 Task: Compose an email with the signature Anthony Hernandez with the subject Networking opportunity and the message I look forward to hearing from you soon. from softage.1@softage.net to softage.5@softage.net and softage.6@softage.net with CC to softage.7@softage.net, select the message and change font size to small, align the email to left Send the email
Action: Mouse moved to (446, 565)
Screenshot: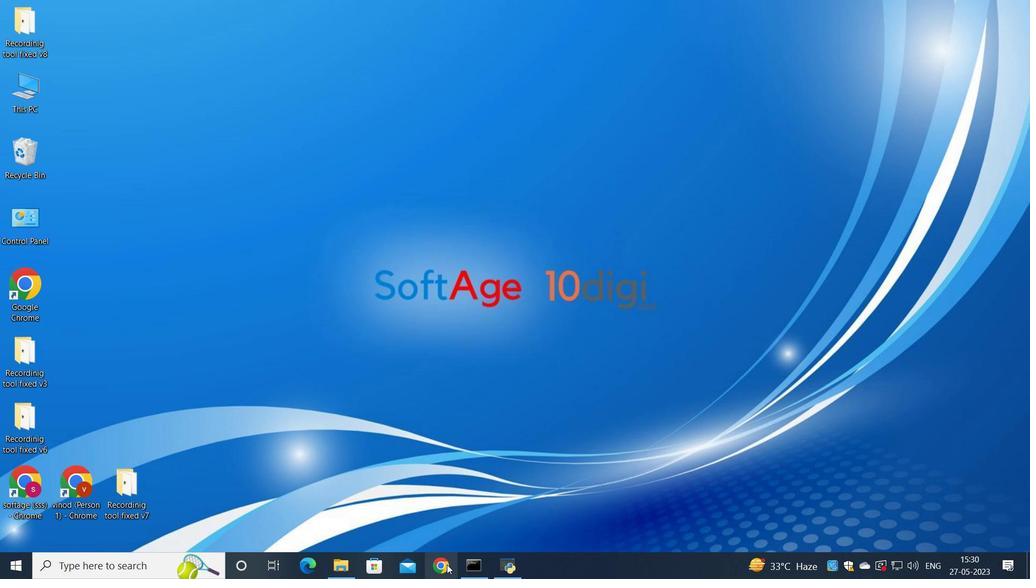
Action: Mouse pressed left at (446, 565)
Screenshot: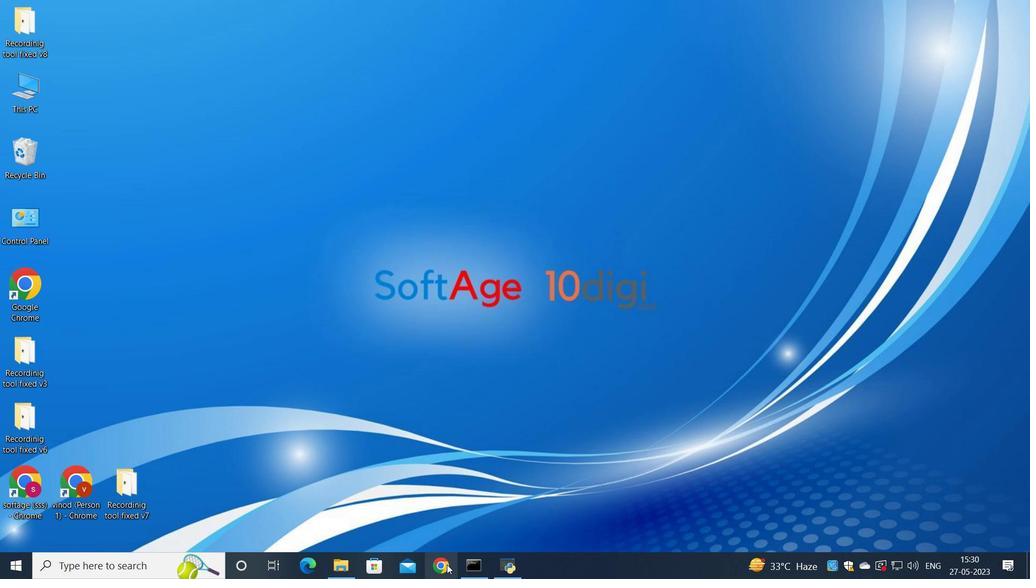
Action: Mouse moved to (469, 341)
Screenshot: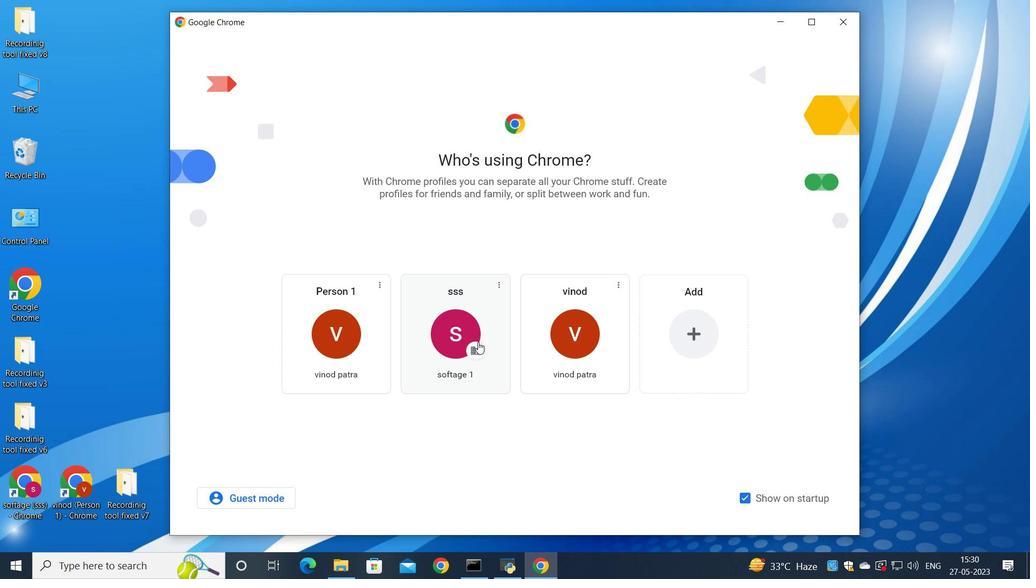 
Action: Mouse pressed middle at (469, 341)
Screenshot: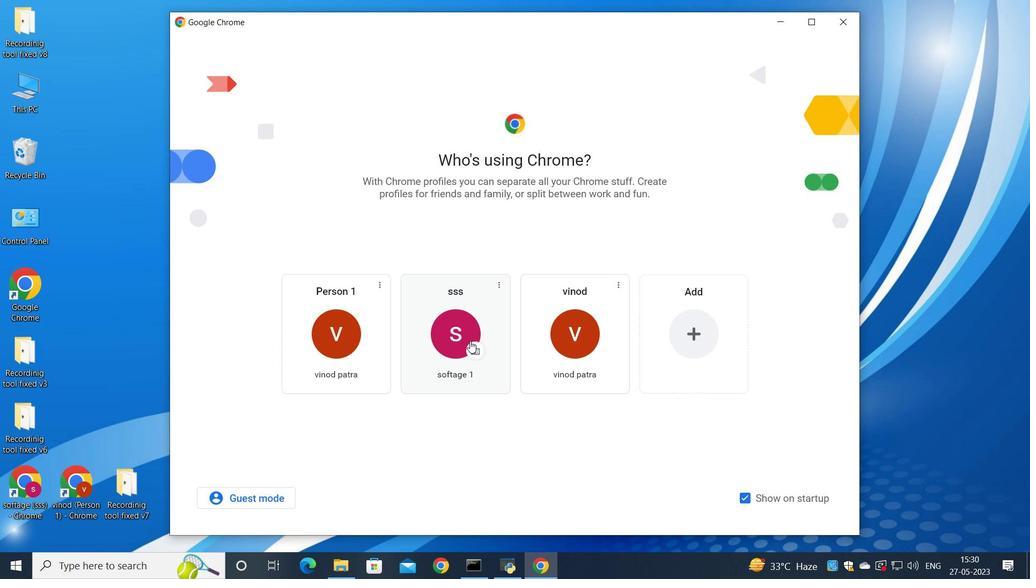 
Action: Mouse pressed left at (469, 341)
Screenshot: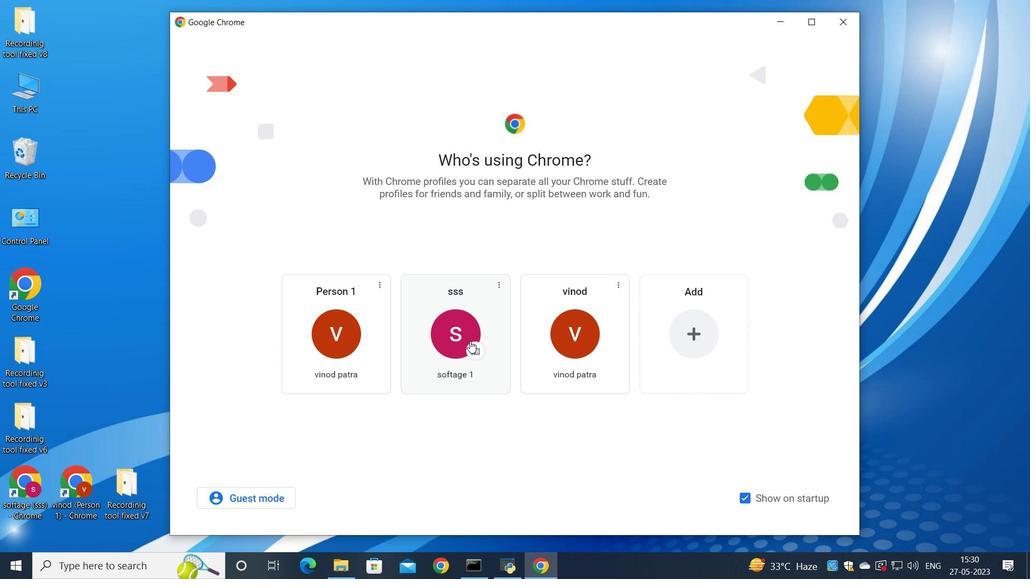 
Action: Mouse moved to (899, 62)
Screenshot: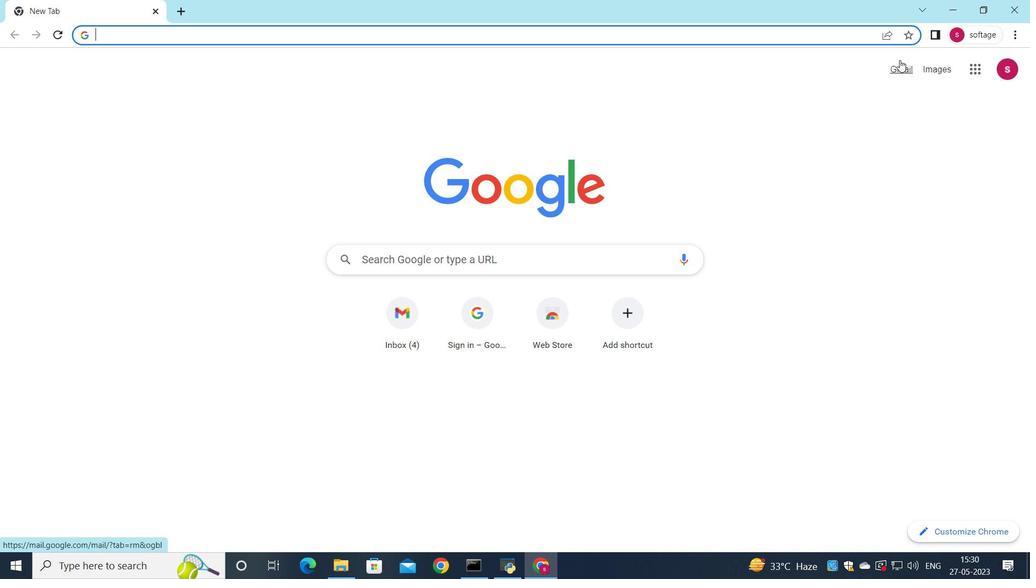 
Action: Mouse pressed left at (899, 62)
Screenshot: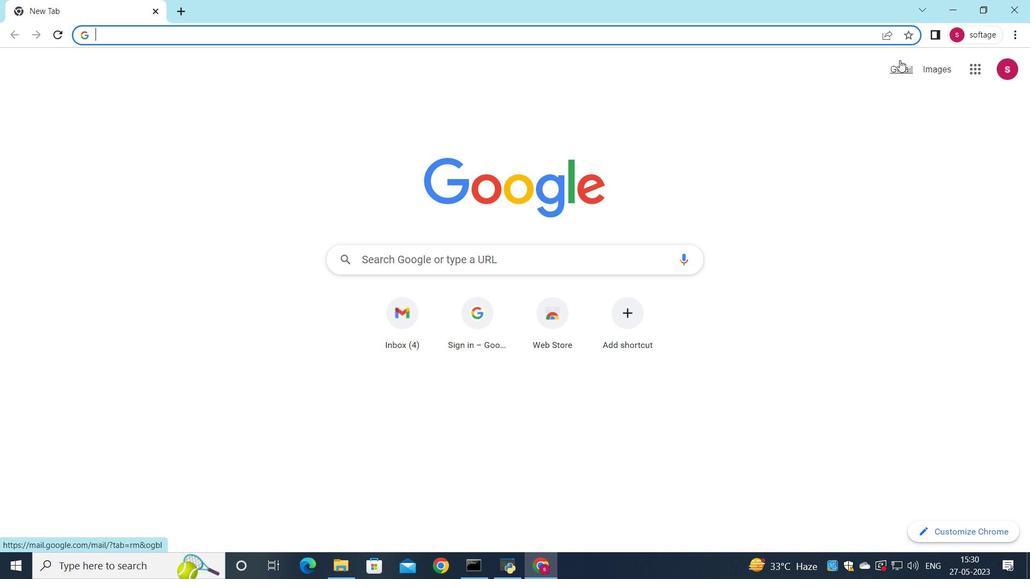 
Action: Mouse moved to (877, 92)
Screenshot: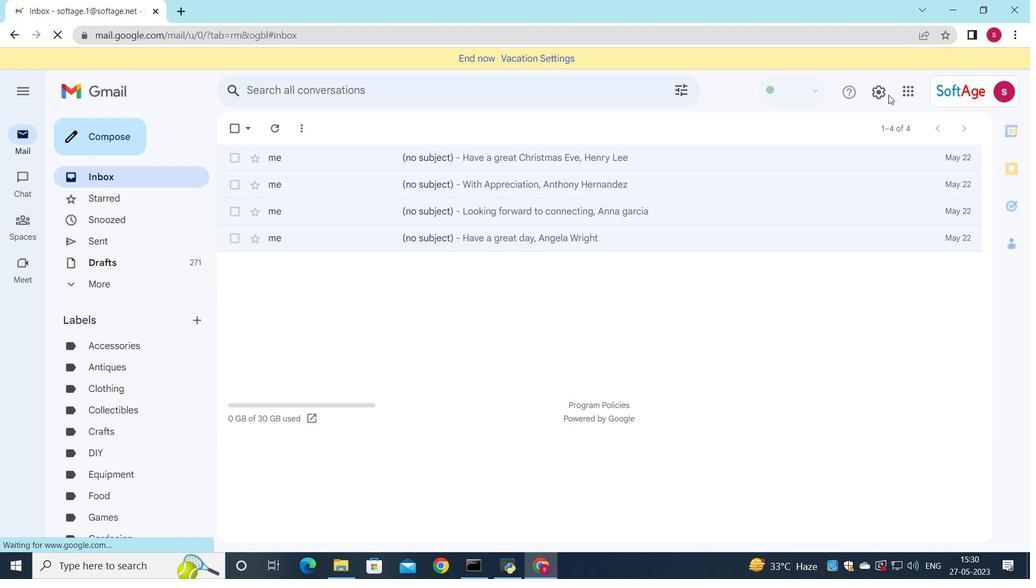 
Action: Mouse pressed left at (877, 92)
Screenshot: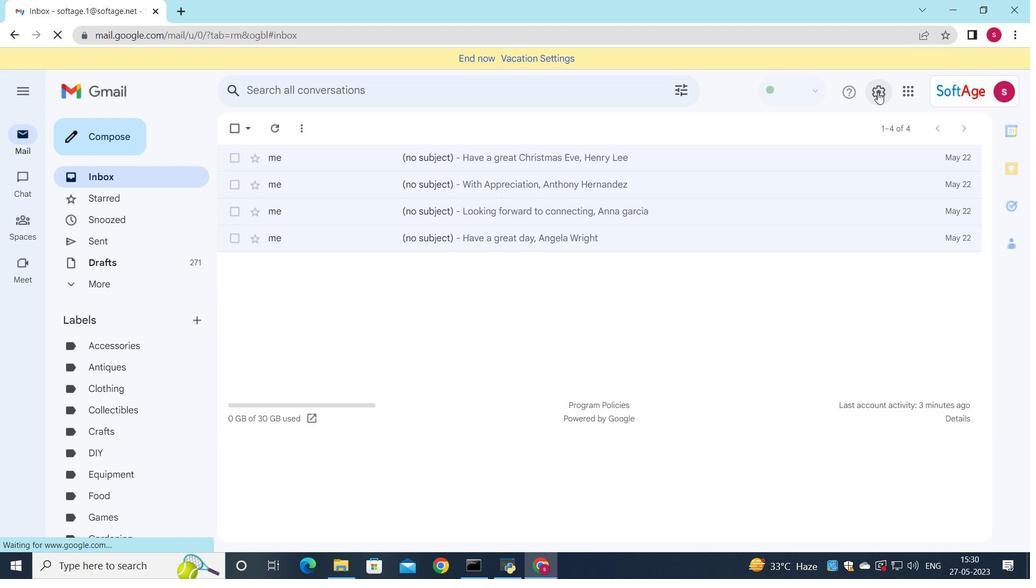 
Action: Mouse moved to (898, 158)
Screenshot: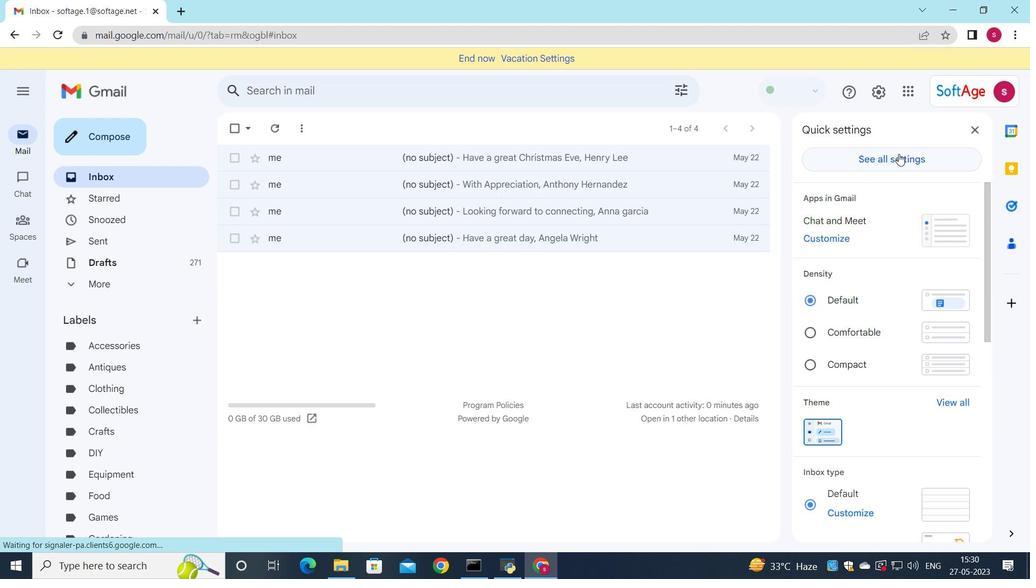 
Action: Mouse pressed left at (898, 158)
Screenshot: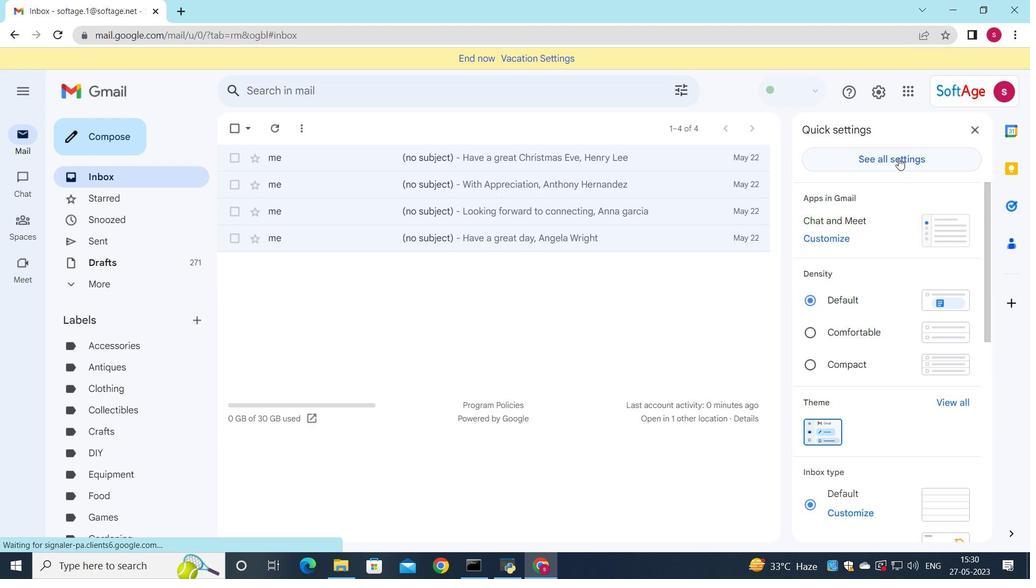 
Action: Mouse moved to (882, 91)
Screenshot: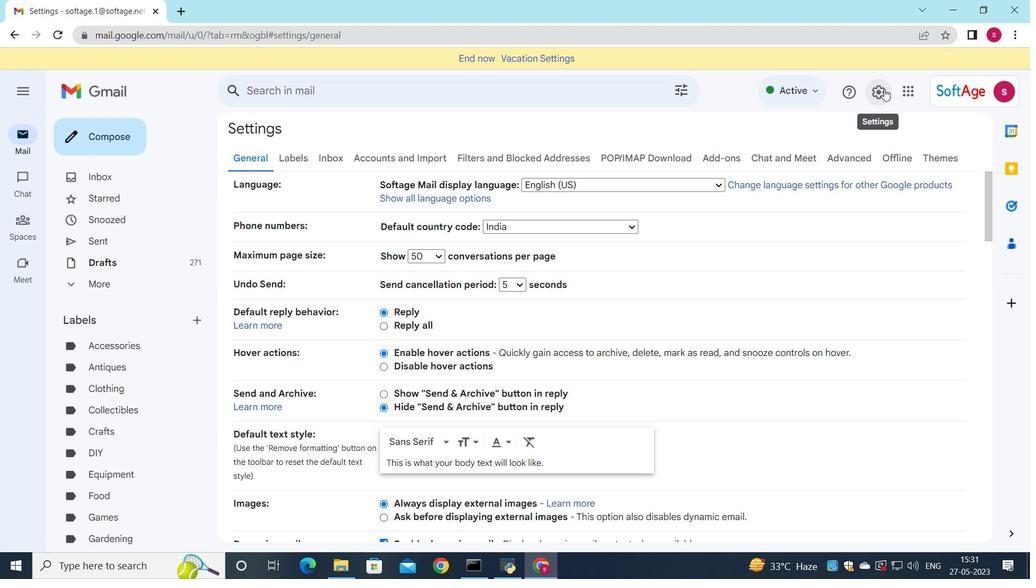 
Action: Mouse pressed left at (882, 91)
Screenshot: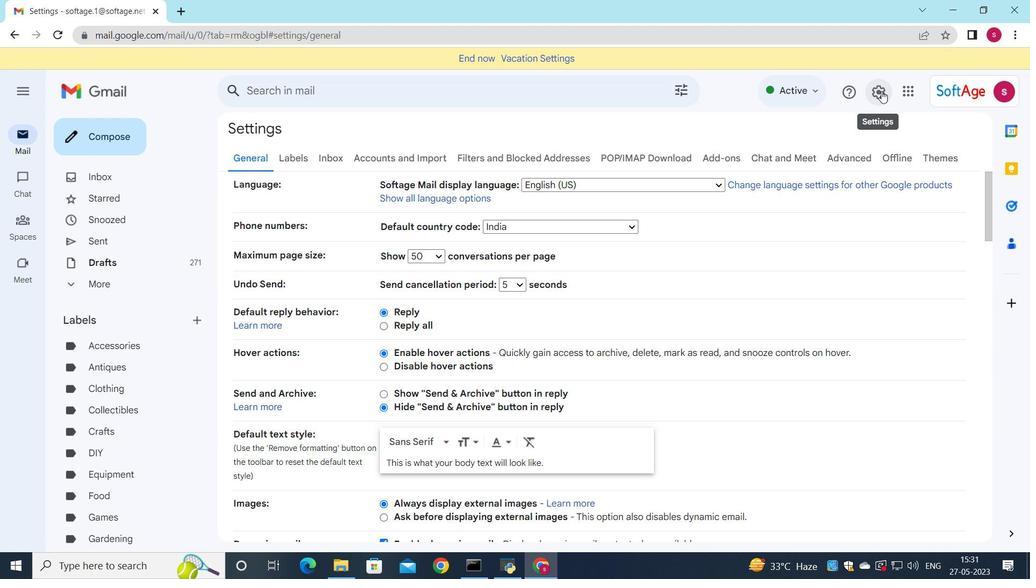 
Action: Mouse moved to (721, 204)
Screenshot: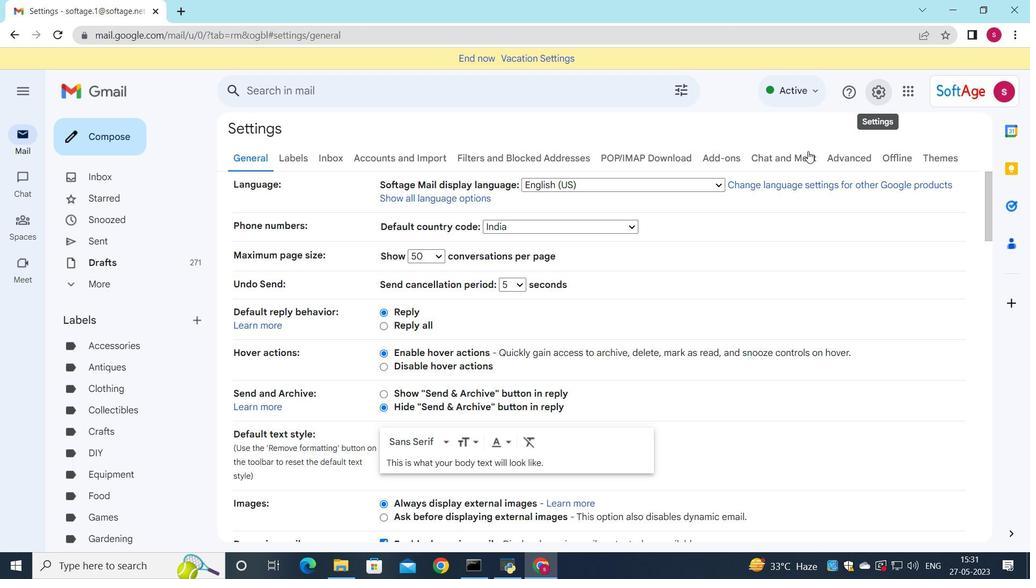 
Action: Mouse scrolled (721, 203) with delta (0, 0)
Screenshot: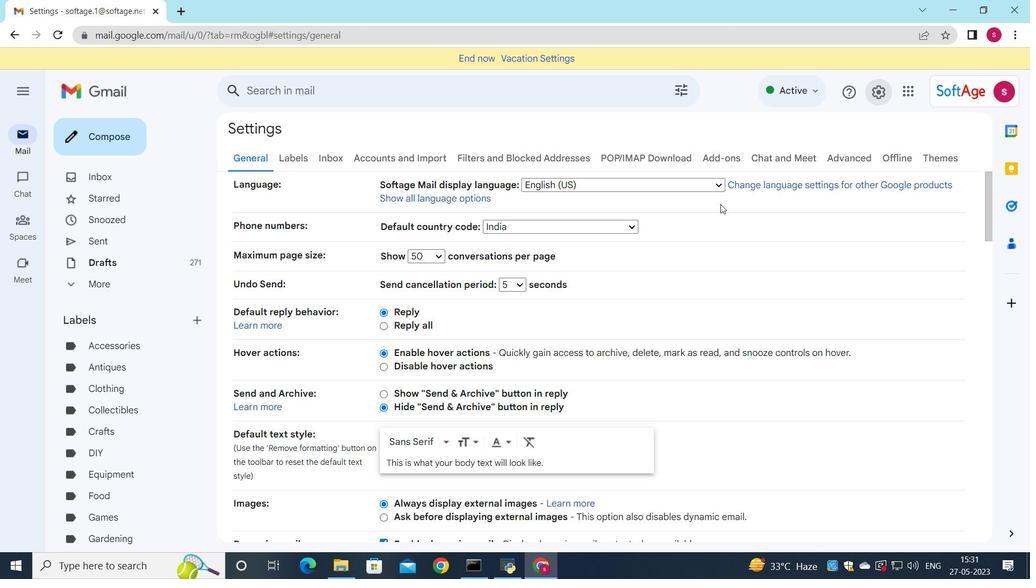 
Action: Mouse scrolled (721, 203) with delta (0, 0)
Screenshot: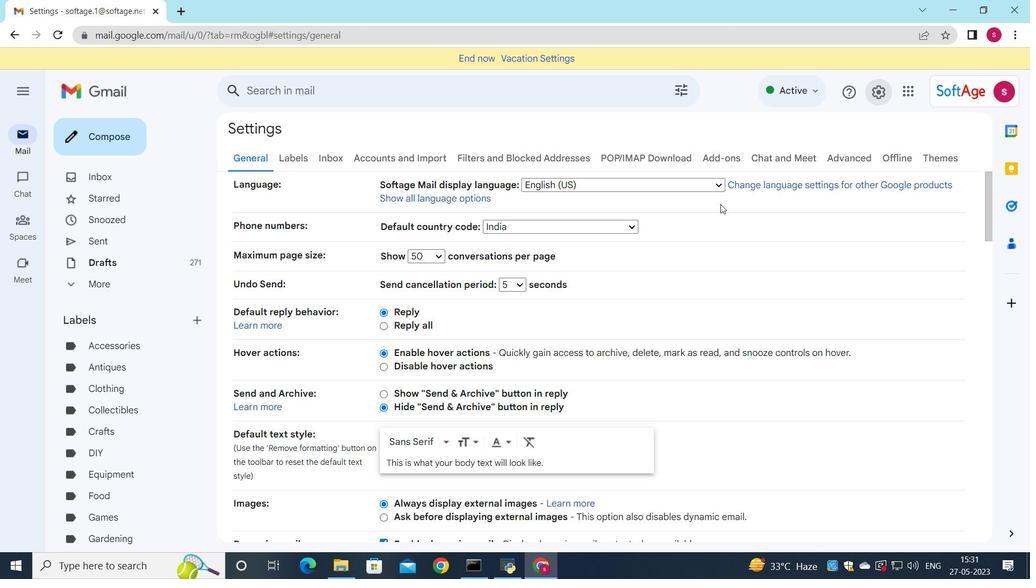 
Action: Mouse scrolled (721, 203) with delta (0, 0)
Screenshot: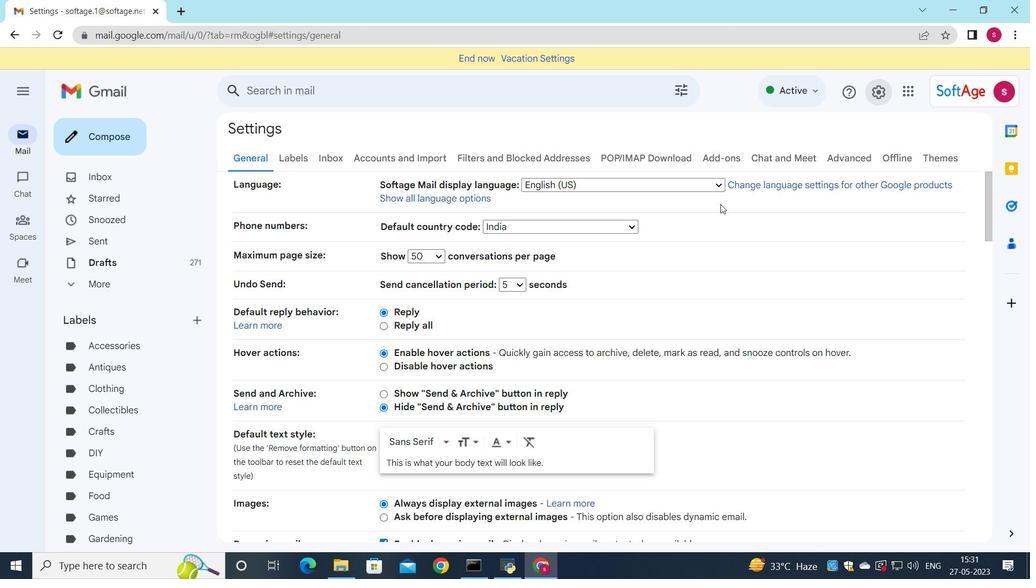 
Action: Mouse scrolled (721, 203) with delta (0, 0)
Screenshot: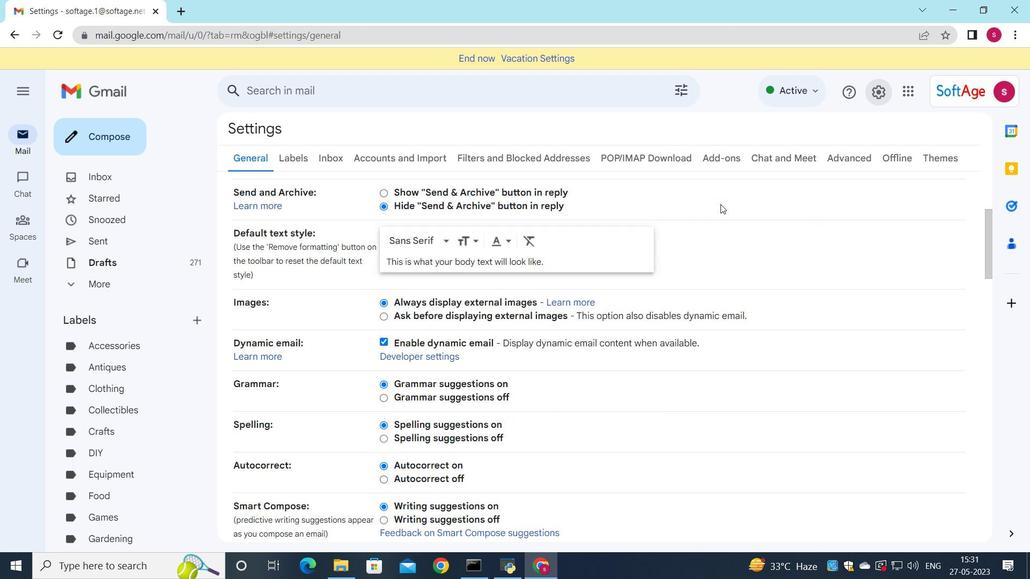 
Action: Mouse scrolled (721, 203) with delta (0, 0)
Screenshot: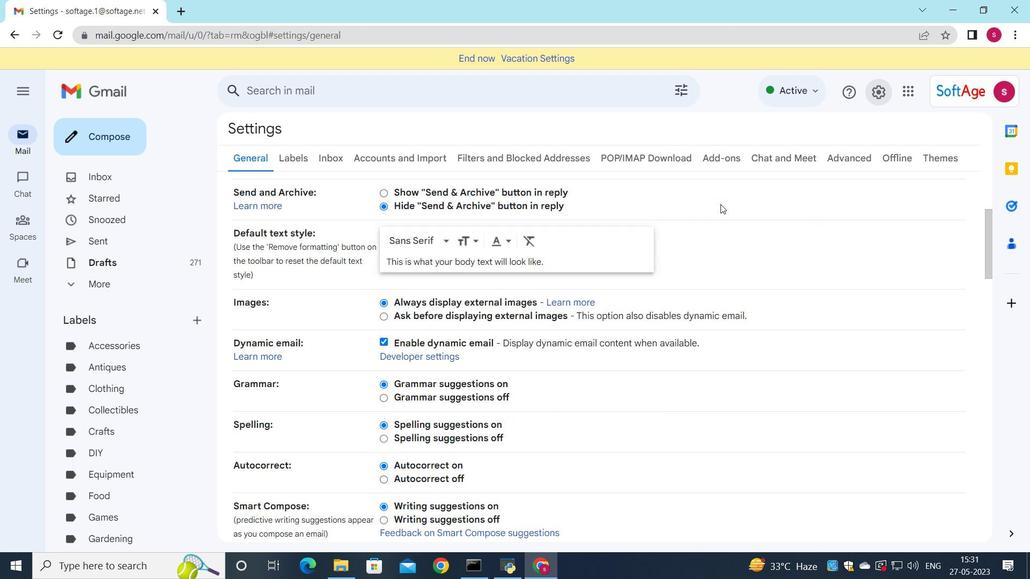 
Action: Mouse scrolled (721, 203) with delta (0, 0)
Screenshot: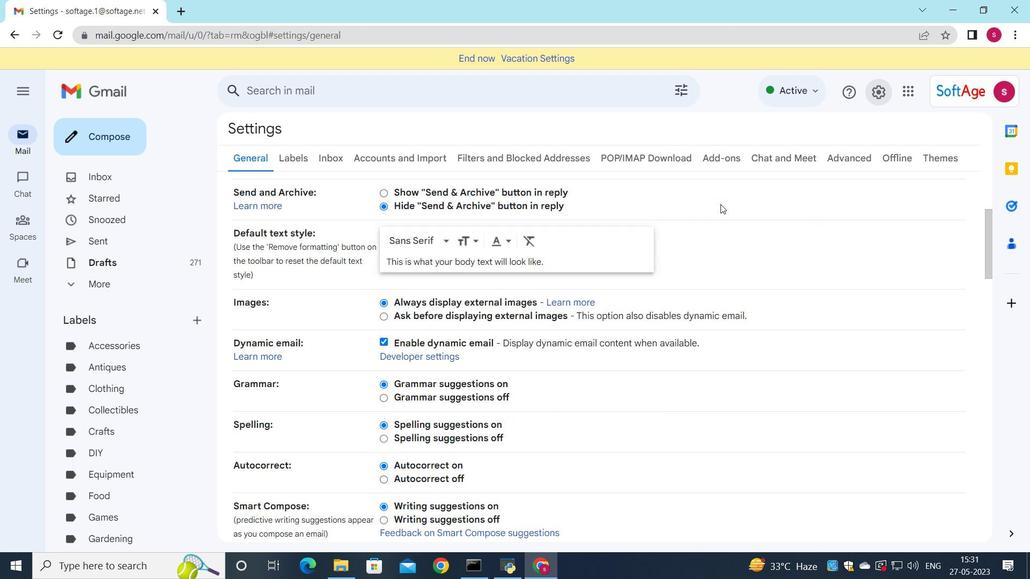 
Action: Mouse scrolled (721, 203) with delta (0, 0)
Screenshot: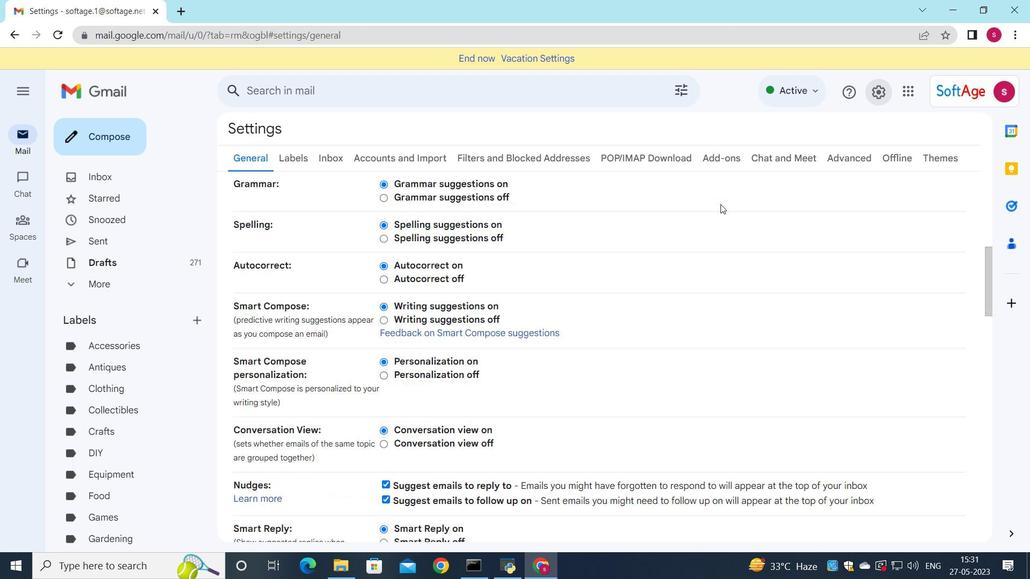 
Action: Mouse scrolled (721, 203) with delta (0, 0)
Screenshot: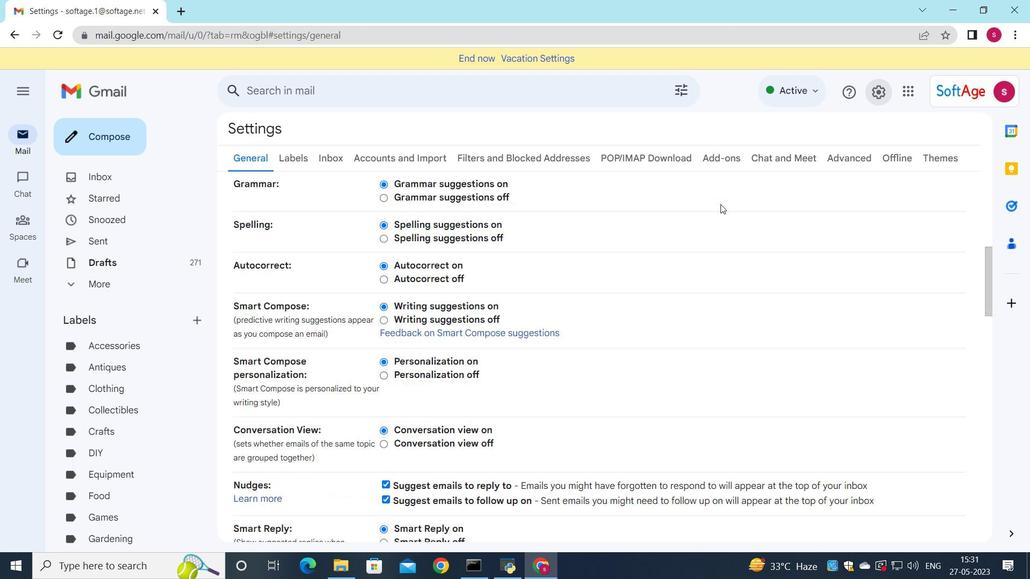 
Action: Mouse scrolled (721, 203) with delta (0, 0)
Screenshot: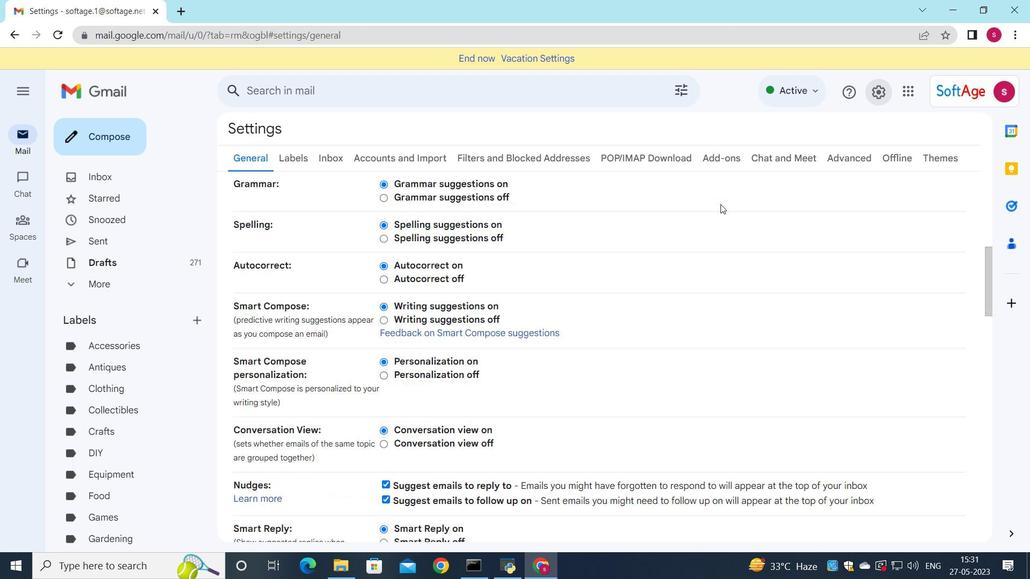 
Action: Mouse scrolled (721, 203) with delta (0, 0)
Screenshot: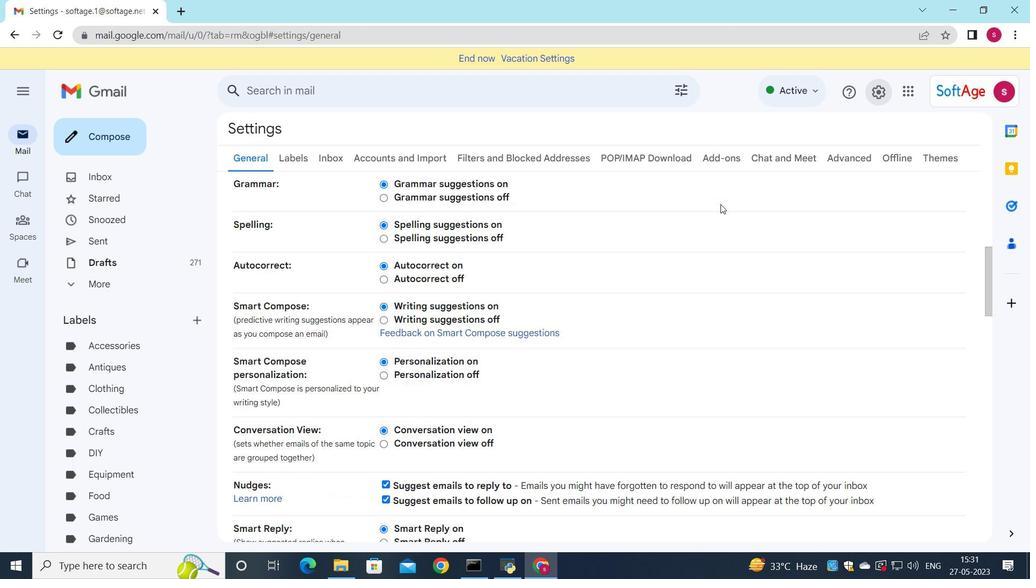 
Action: Mouse scrolled (721, 203) with delta (0, 0)
Screenshot: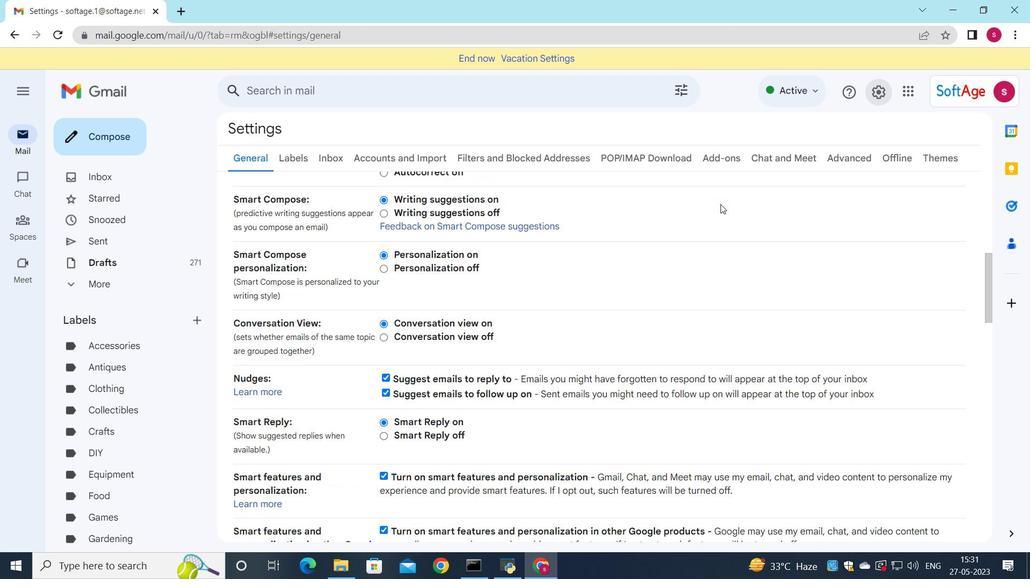 
Action: Mouse scrolled (721, 203) with delta (0, 0)
Screenshot: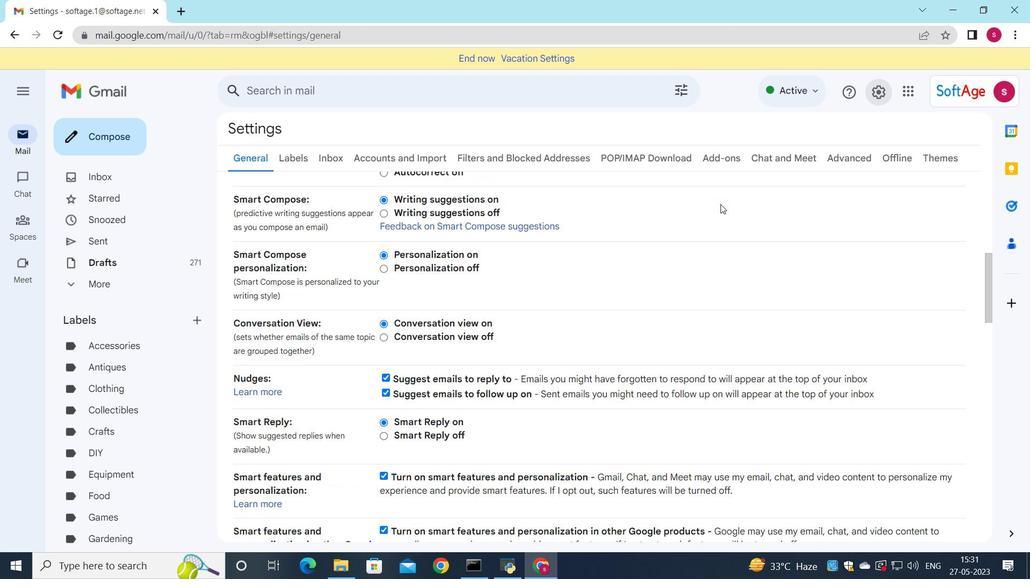 
Action: Mouse scrolled (721, 203) with delta (0, 0)
Screenshot: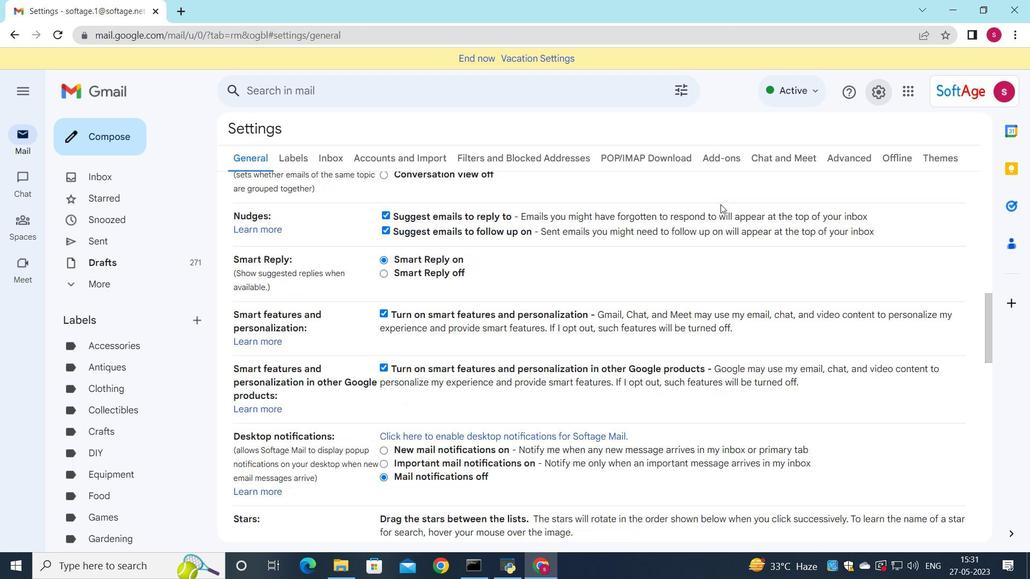 
Action: Mouse scrolled (721, 203) with delta (0, 0)
Screenshot: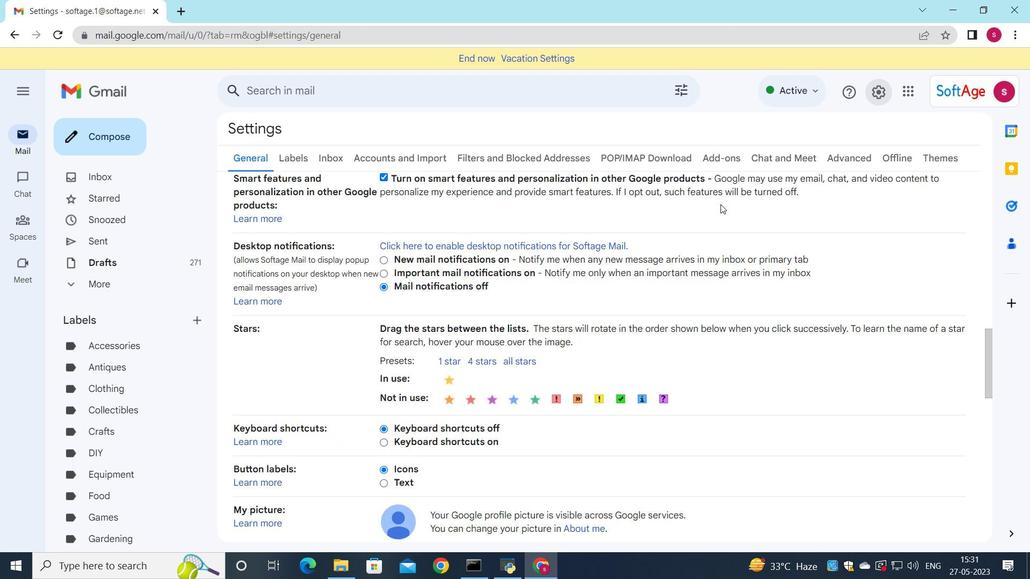 
Action: Mouse scrolled (721, 203) with delta (0, 0)
Screenshot: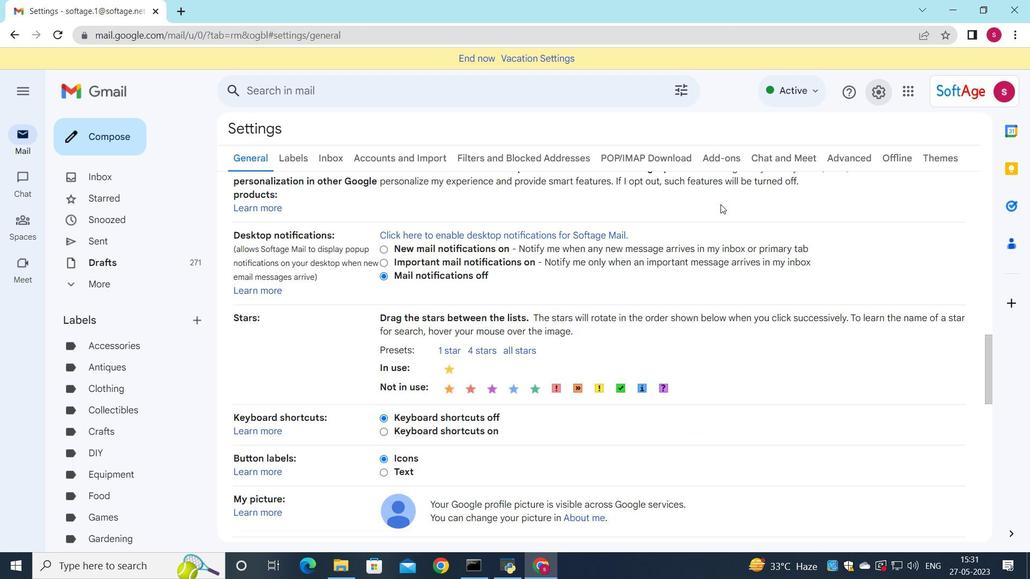 
Action: Mouse scrolled (721, 203) with delta (0, 0)
Screenshot: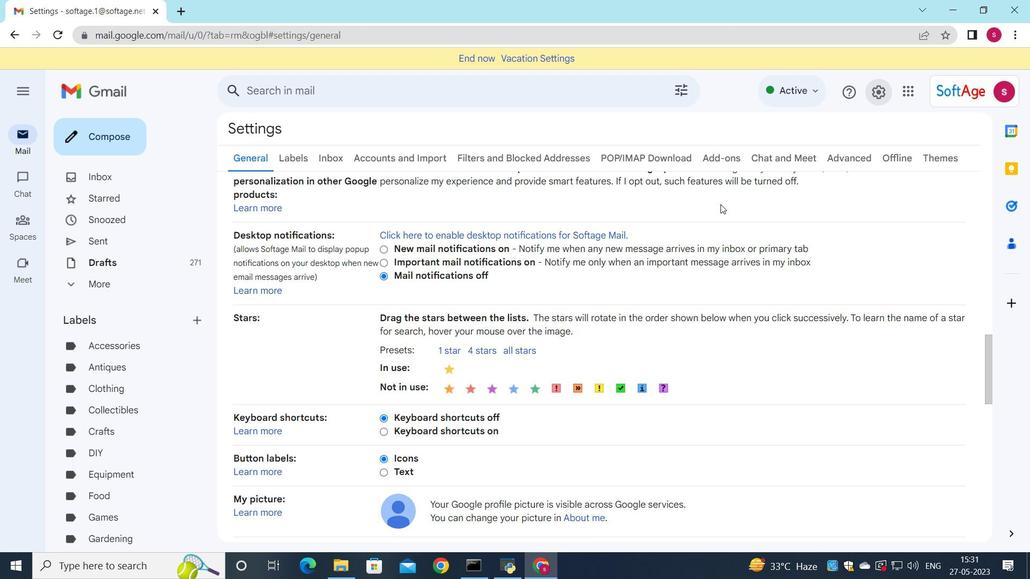 
Action: Mouse scrolled (721, 203) with delta (0, 0)
Screenshot: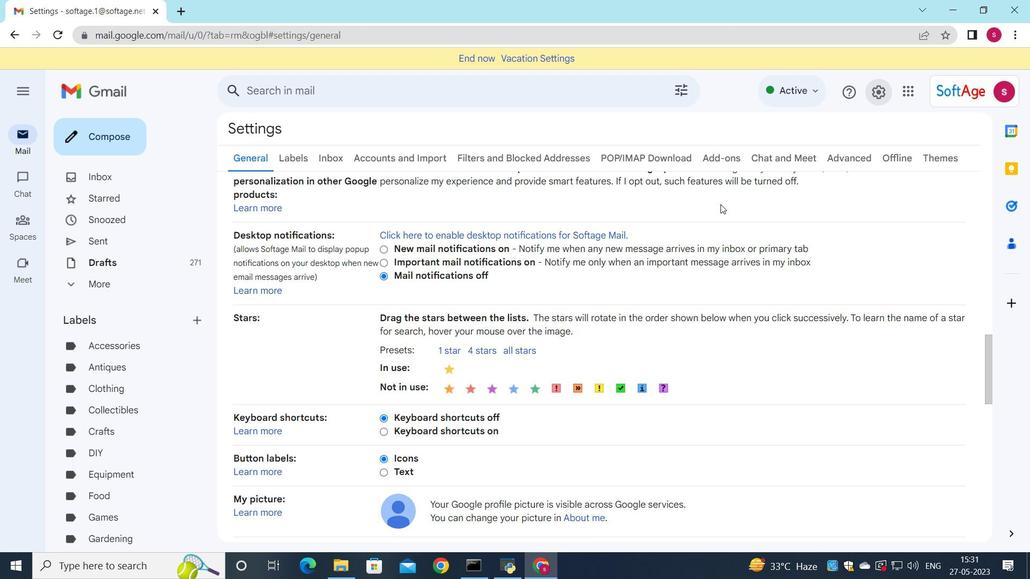 
Action: Mouse scrolled (721, 203) with delta (0, 0)
Screenshot: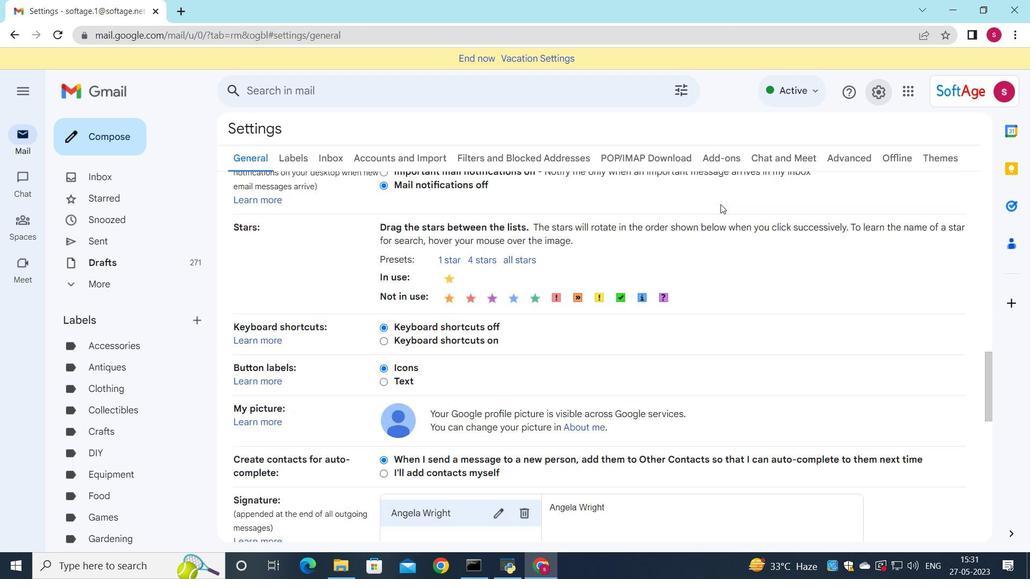 
Action: Mouse scrolled (721, 203) with delta (0, 0)
Screenshot: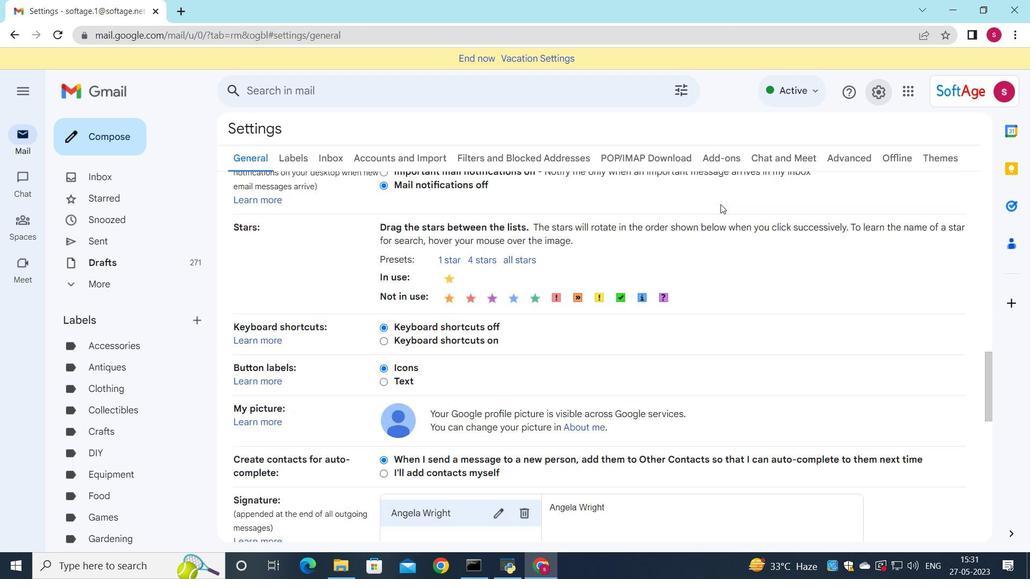 
Action: Mouse scrolled (721, 203) with delta (0, 0)
Screenshot: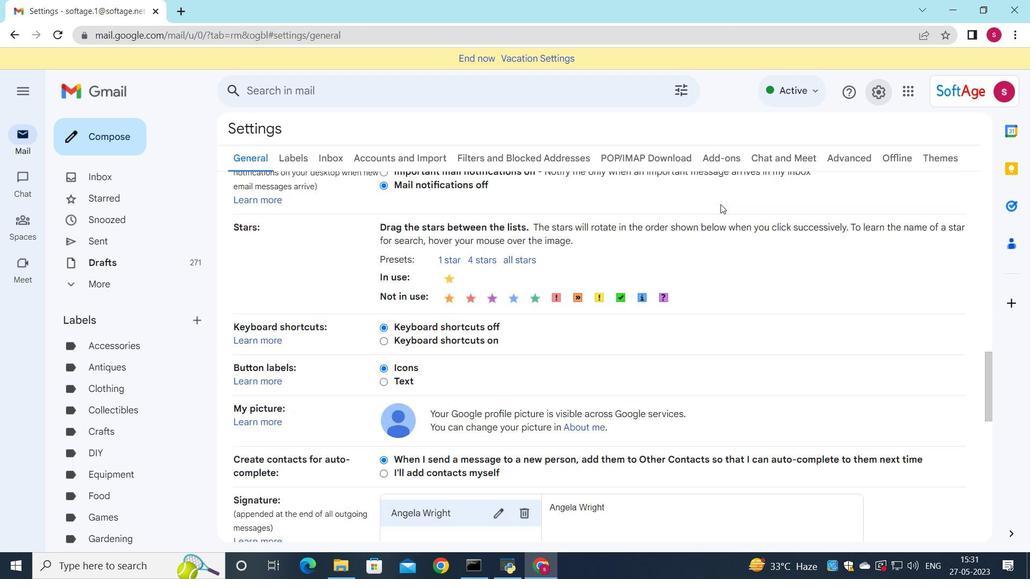 
Action: Mouse scrolled (721, 204) with delta (0, 0)
Screenshot: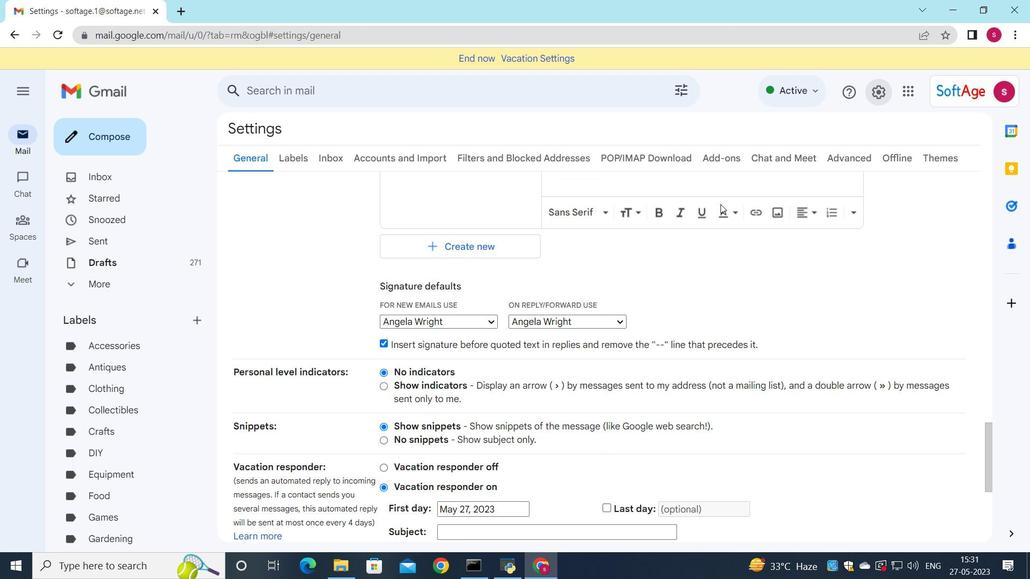 
Action: Mouse moved to (517, 203)
Screenshot: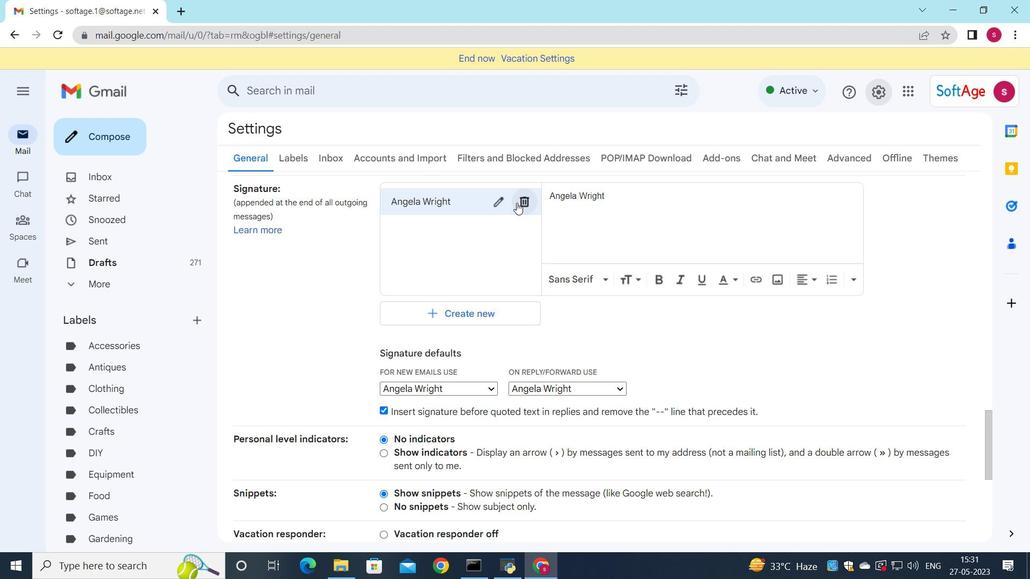 
Action: Mouse pressed left at (517, 203)
Screenshot: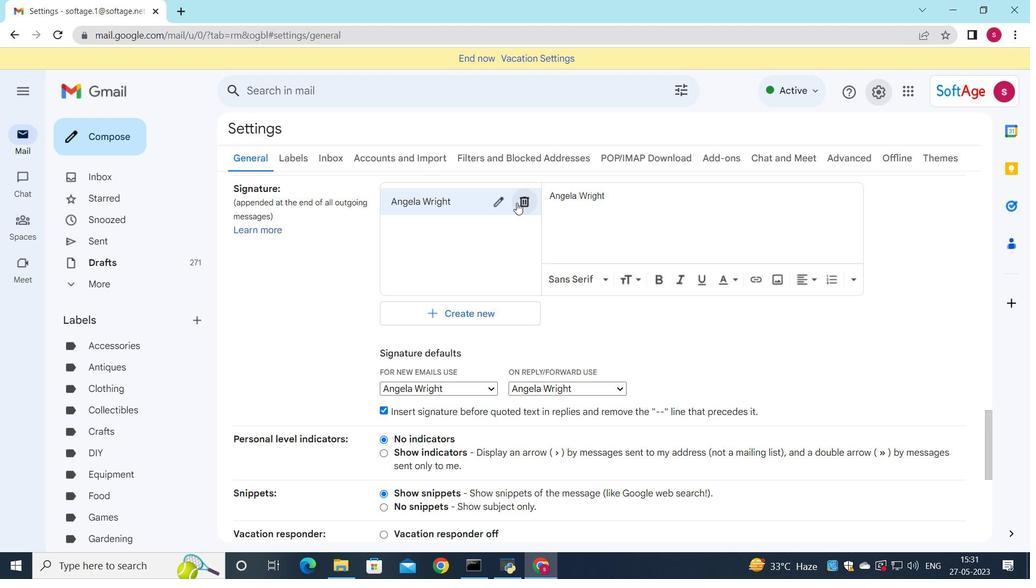 
Action: Mouse moved to (642, 325)
Screenshot: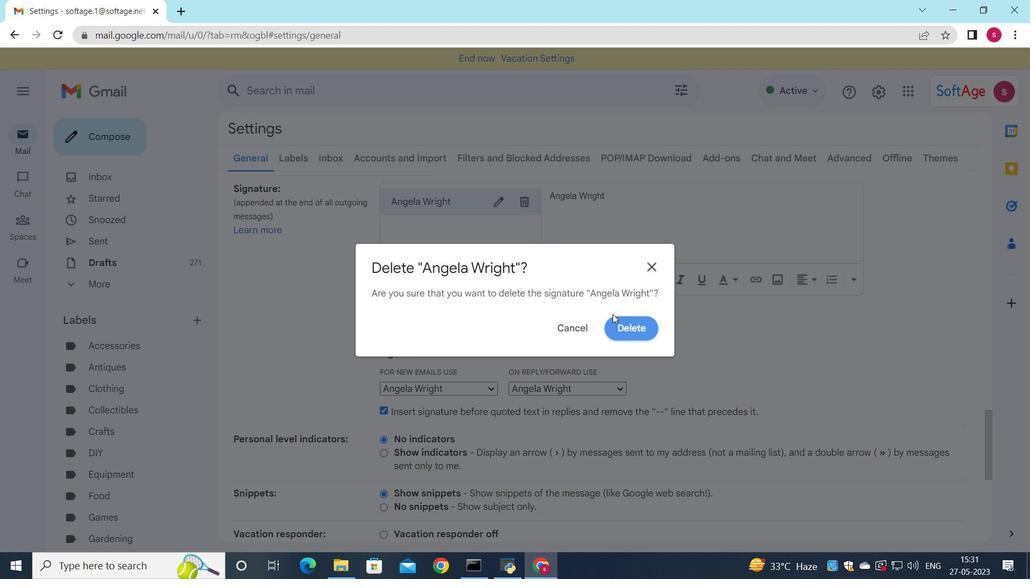 
Action: Mouse pressed left at (642, 325)
Screenshot: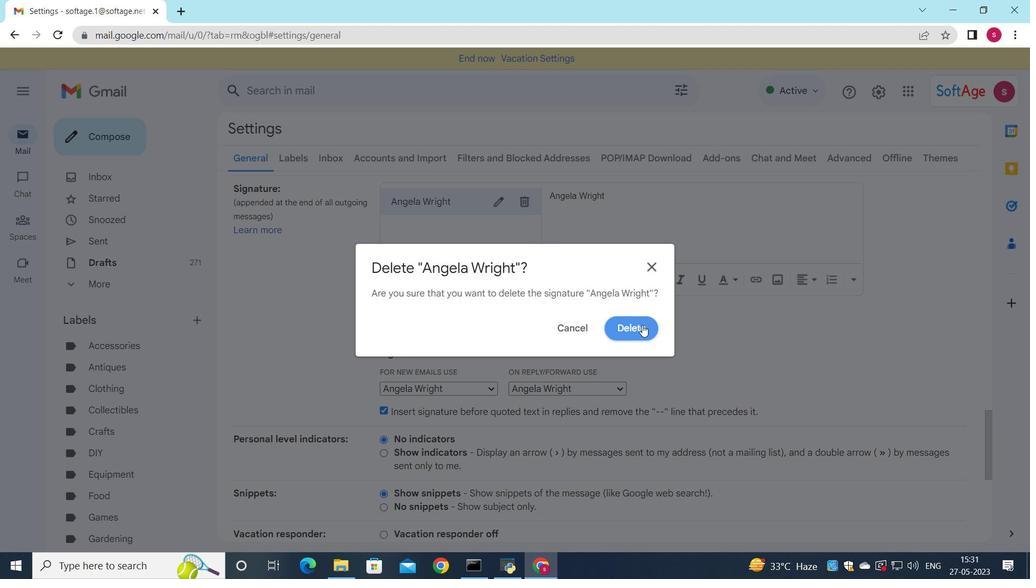 
Action: Mouse moved to (444, 213)
Screenshot: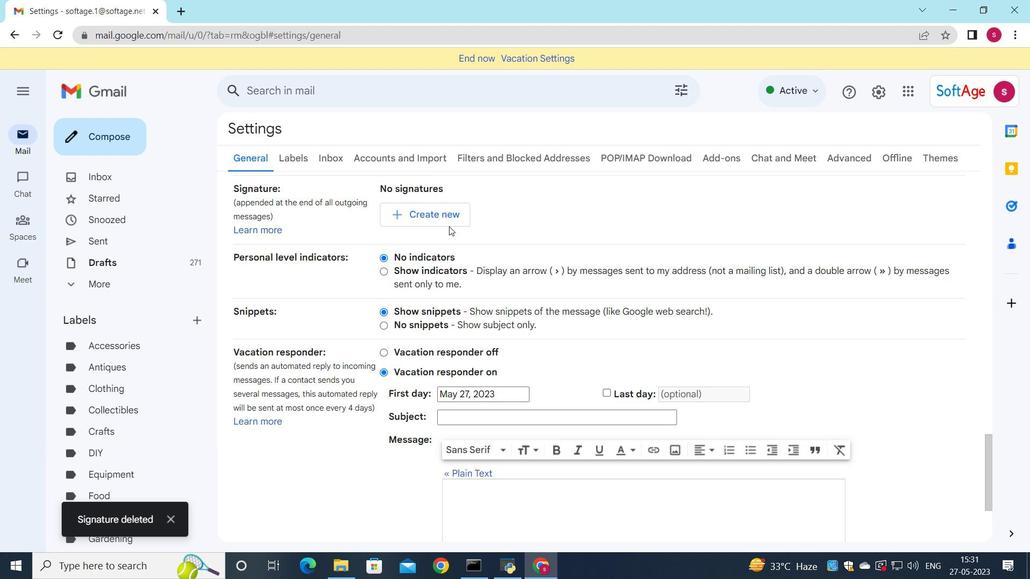 
Action: Mouse pressed left at (444, 213)
Screenshot: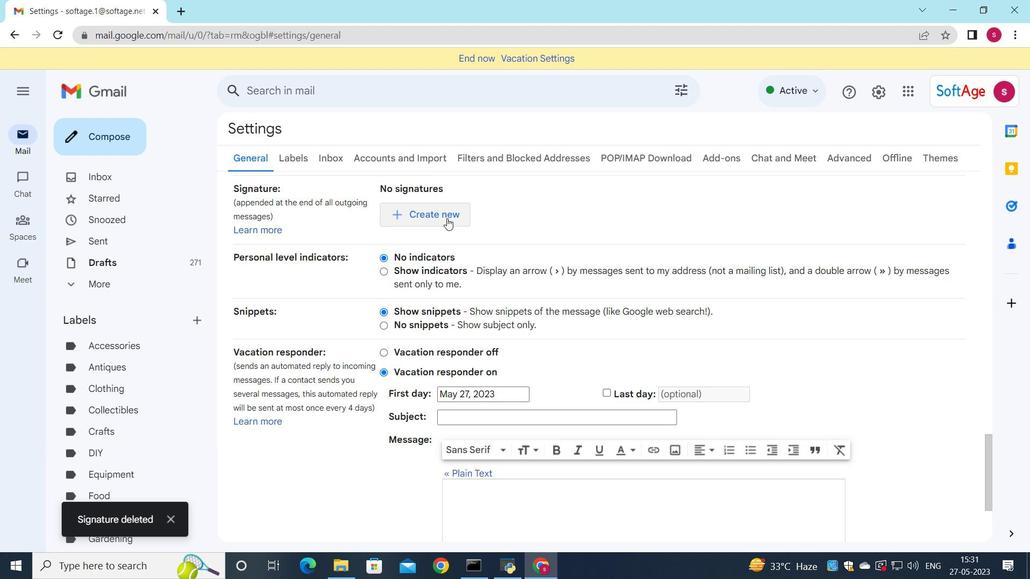 
Action: Mouse moved to (943, 320)
Screenshot: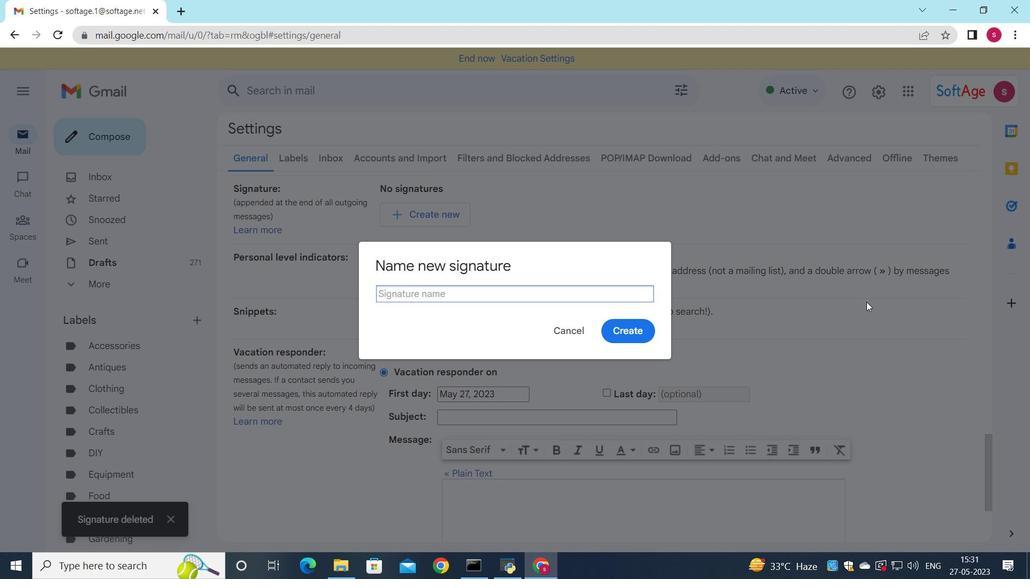 
Action: Key pressed <Key.shift>Anthony<Key.space><Key.shift>Hernandez
Screenshot: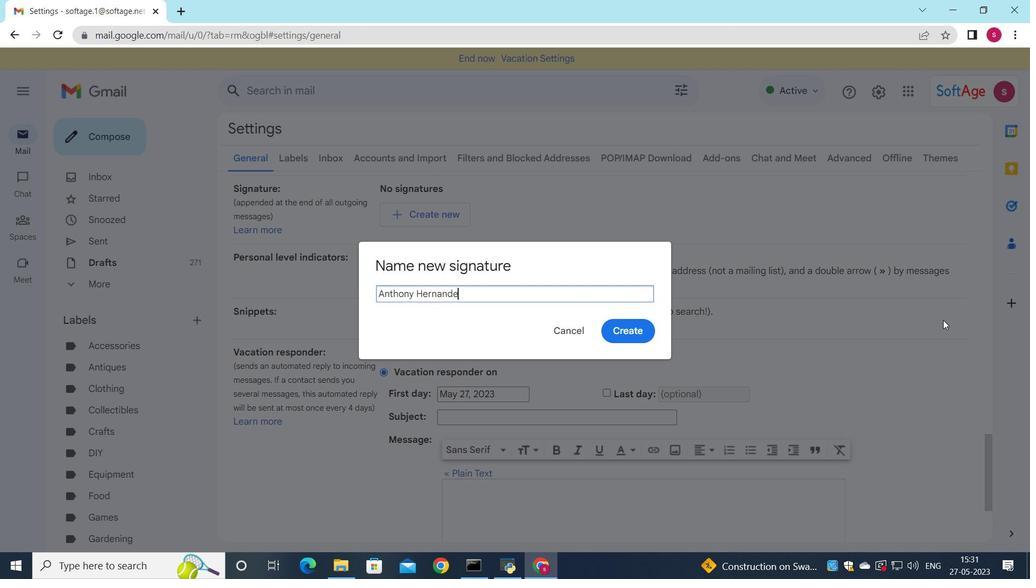 
Action: Mouse moved to (639, 329)
Screenshot: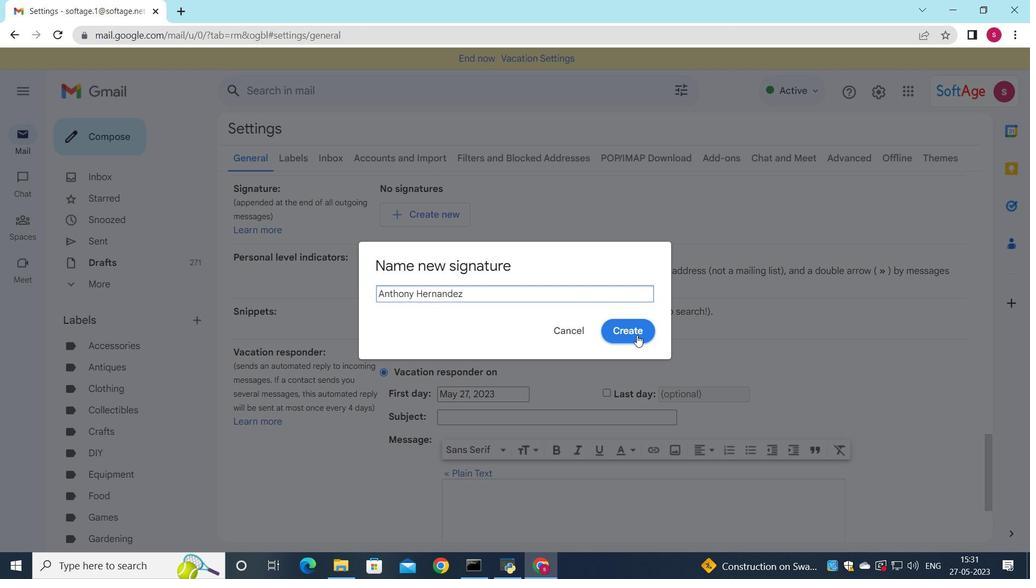 
Action: Mouse pressed left at (639, 329)
Screenshot: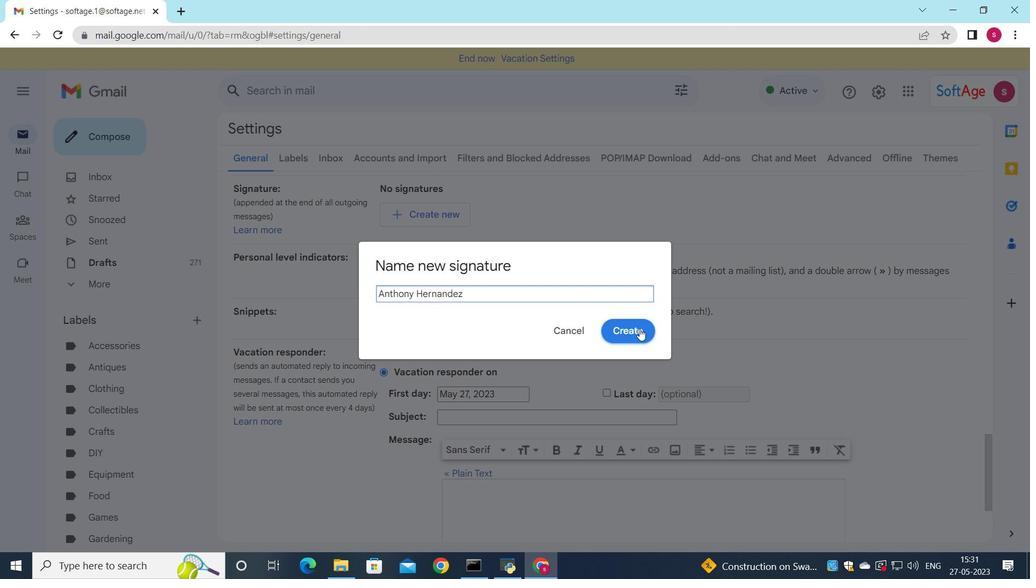 
Action: Mouse moved to (675, 232)
Screenshot: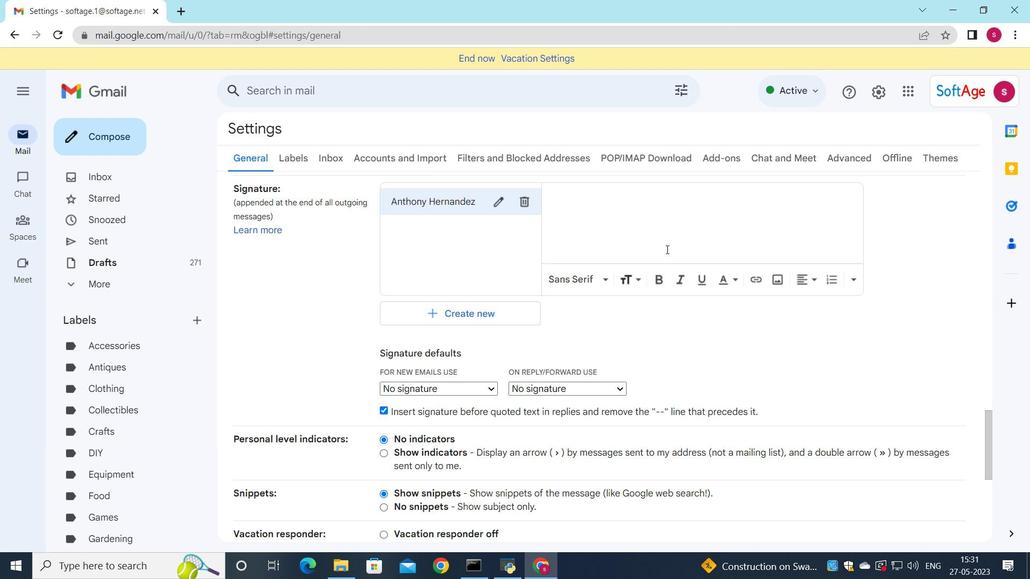 
Action: Mouse pressed left at (675, 232)
Screenshot: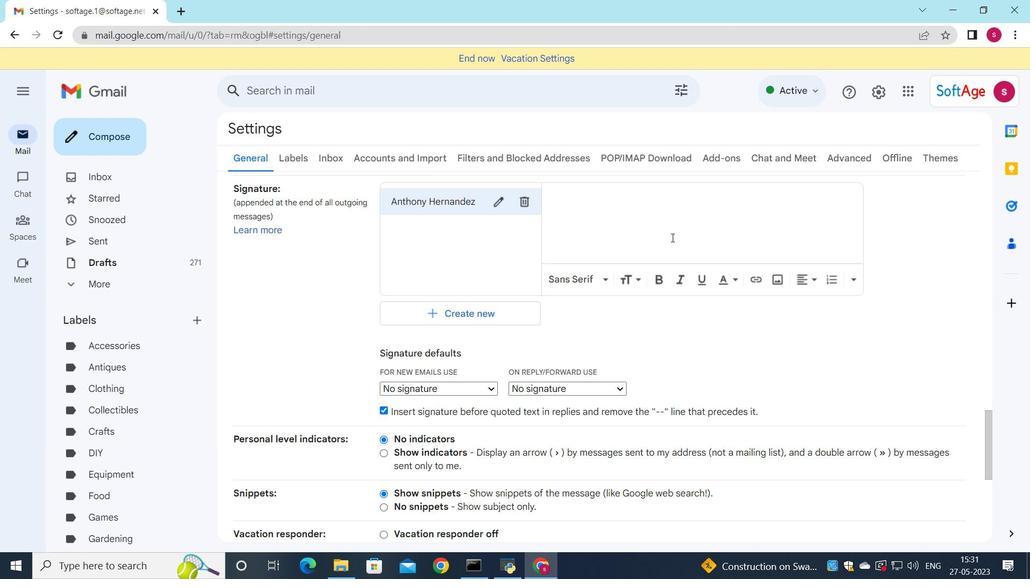 
Action: Key pressed <Key.shift>Anthony<Key.space><Key.shift>Hernandez
Screenshot: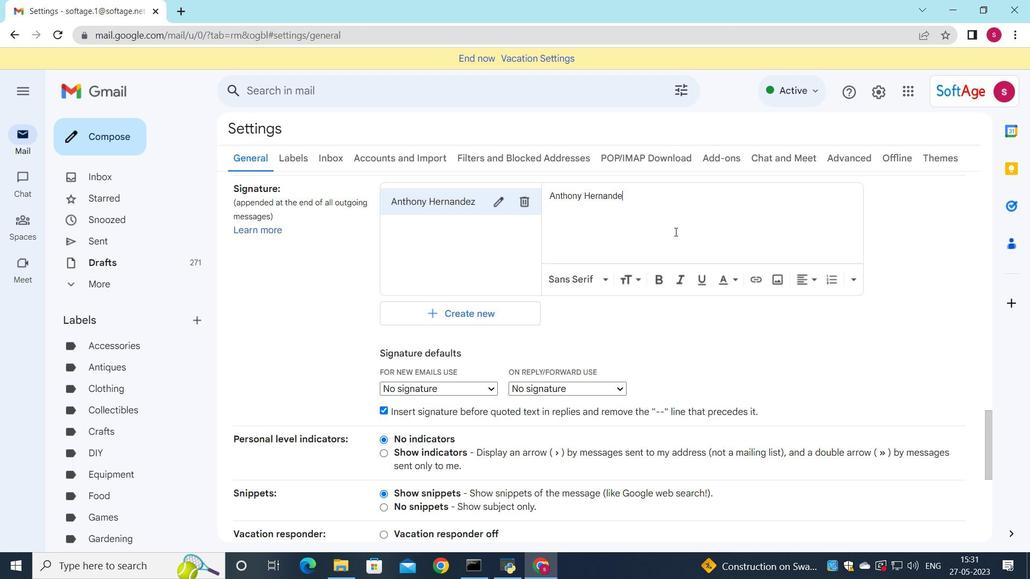 
Action: Mouse moved to (478, 379)
Screenshot: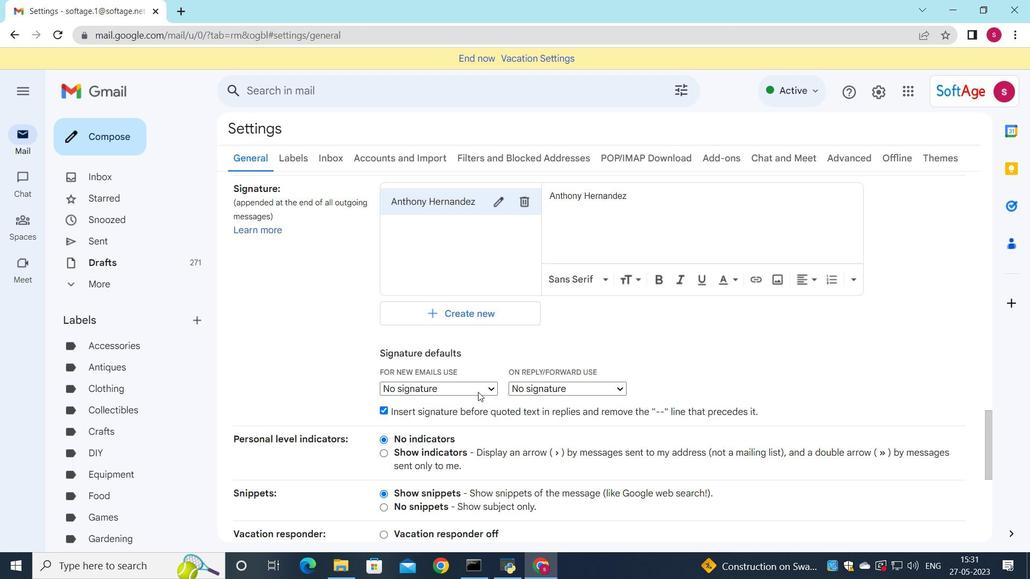 
Action: Mouse pressed left at (478, 379)
Screenshot: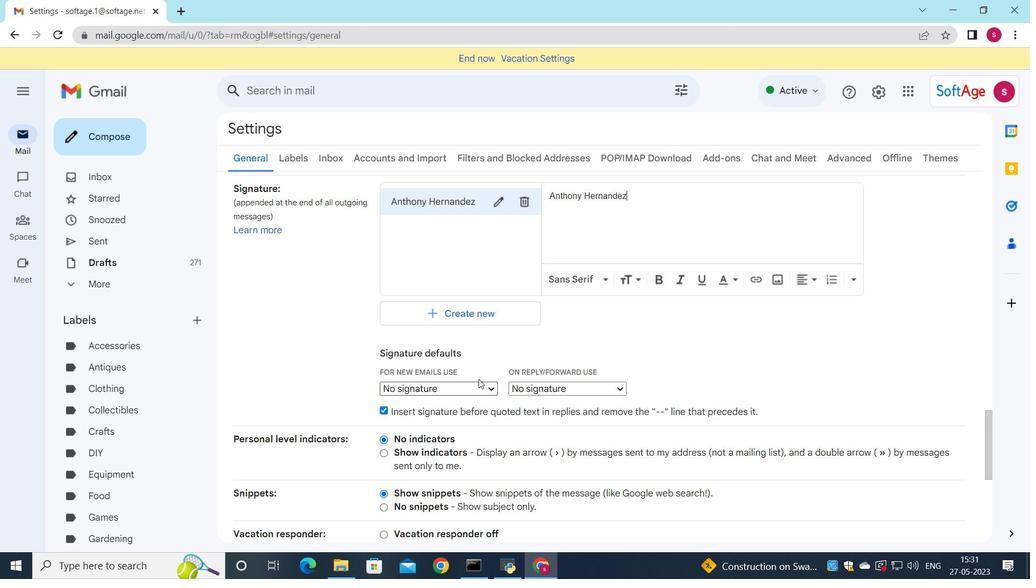 
Action: Mouse moved to (479, 391)
Screenshot: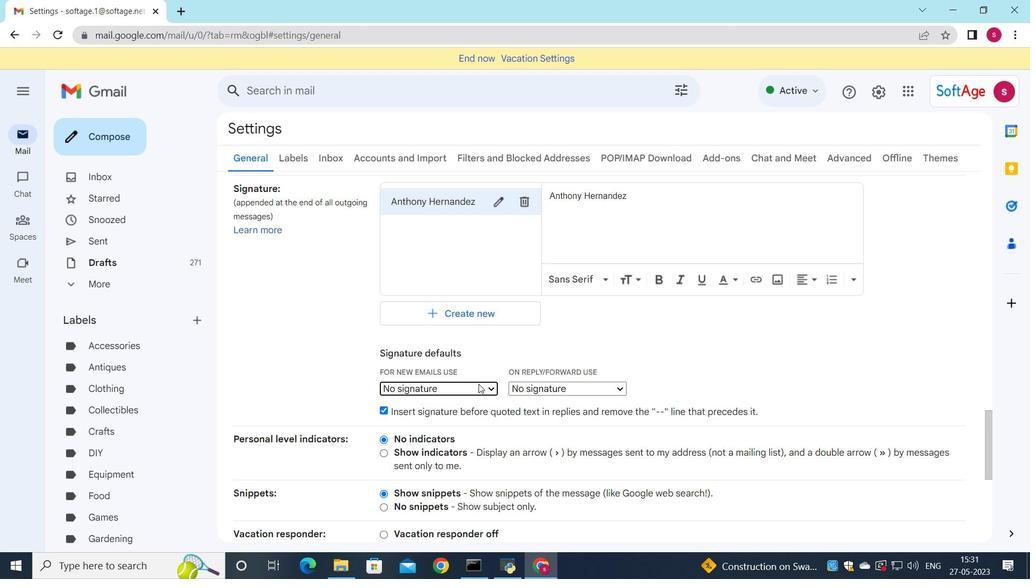 
Action: Mouse pressed left at (479, 391)
Screenshot: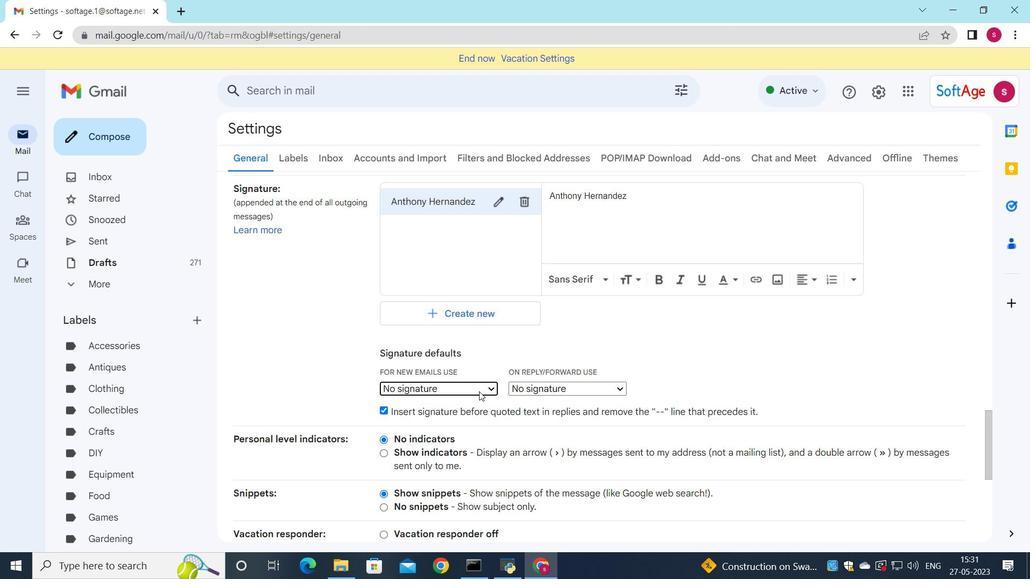 
Action: Mouse moved to (473, 412)
Screenshot: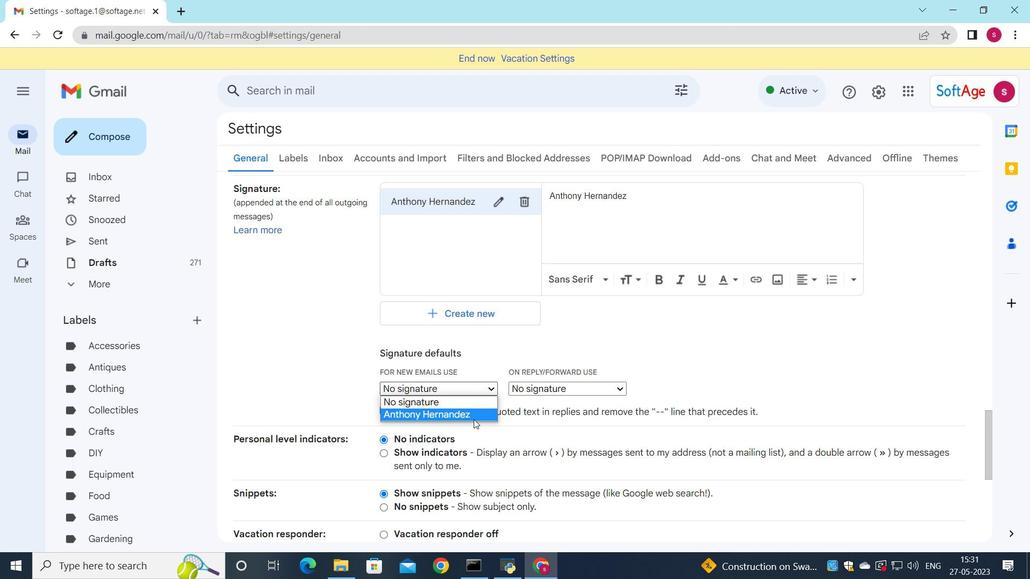 
Action: Mouse pressed left at (473, 412)
Screenshot: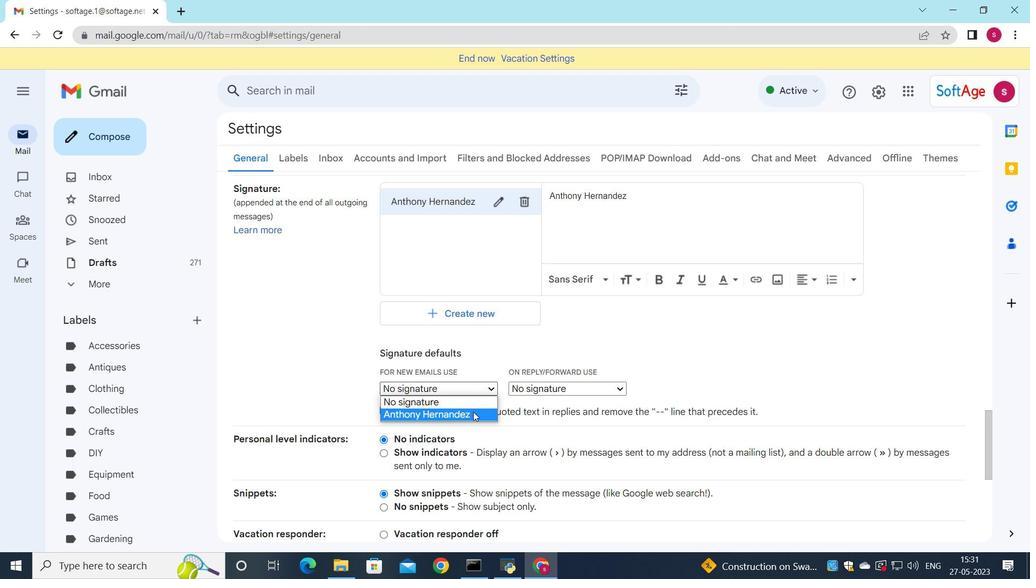 
Action: Mouse moved to (530, 392)
Screenshot: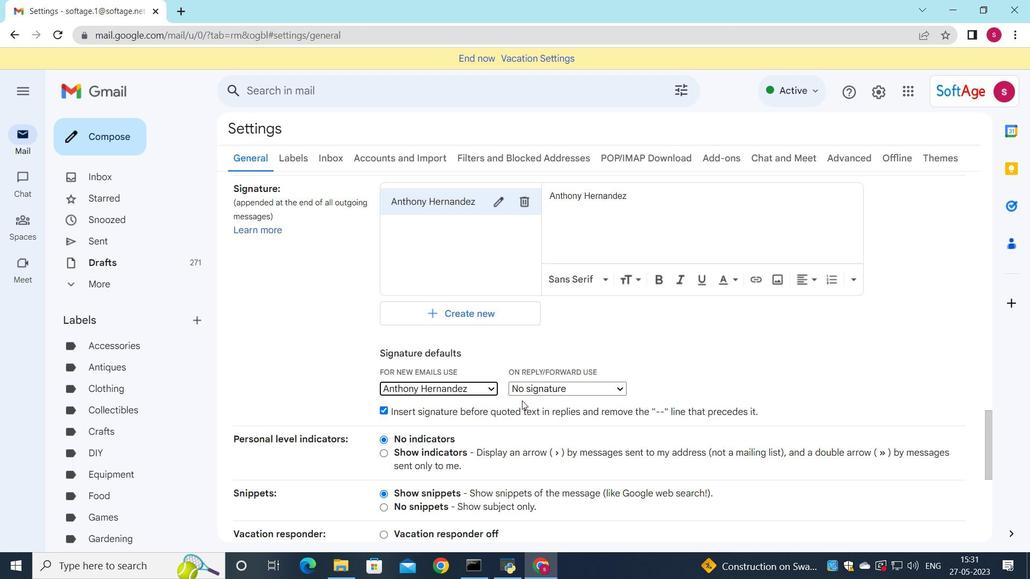 
Action: Mouse pressed left at (530, 392)
Screenshot: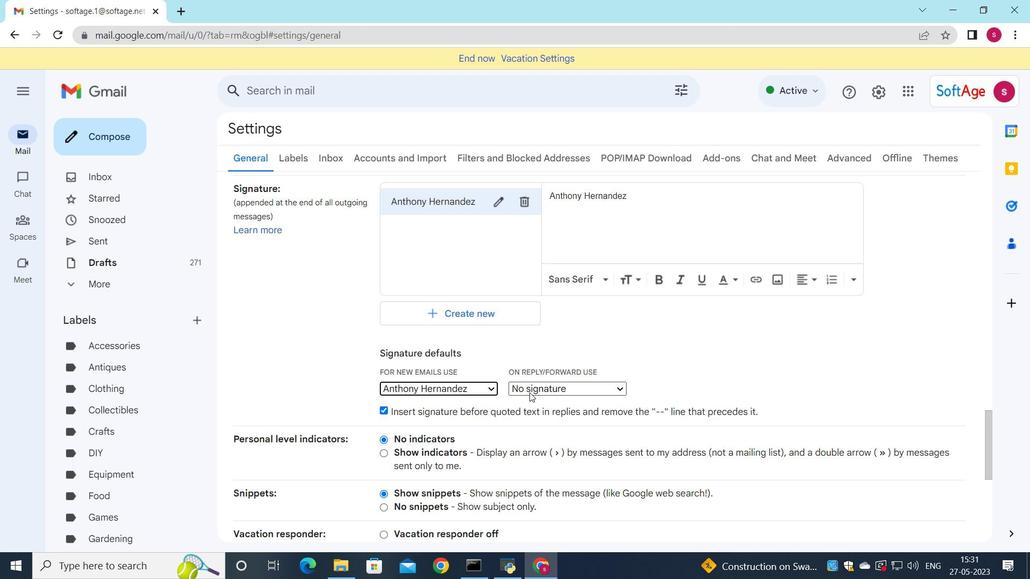 
Action: Mouse moved to (539, 412)
Screenshot: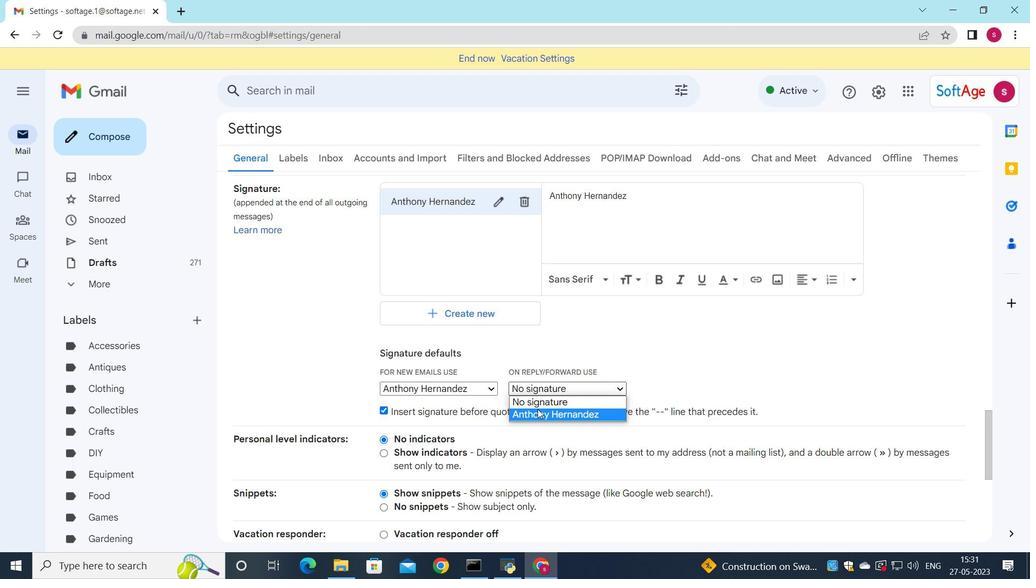 
Action: Mouse pressed left at (539, 412)
Screenshot: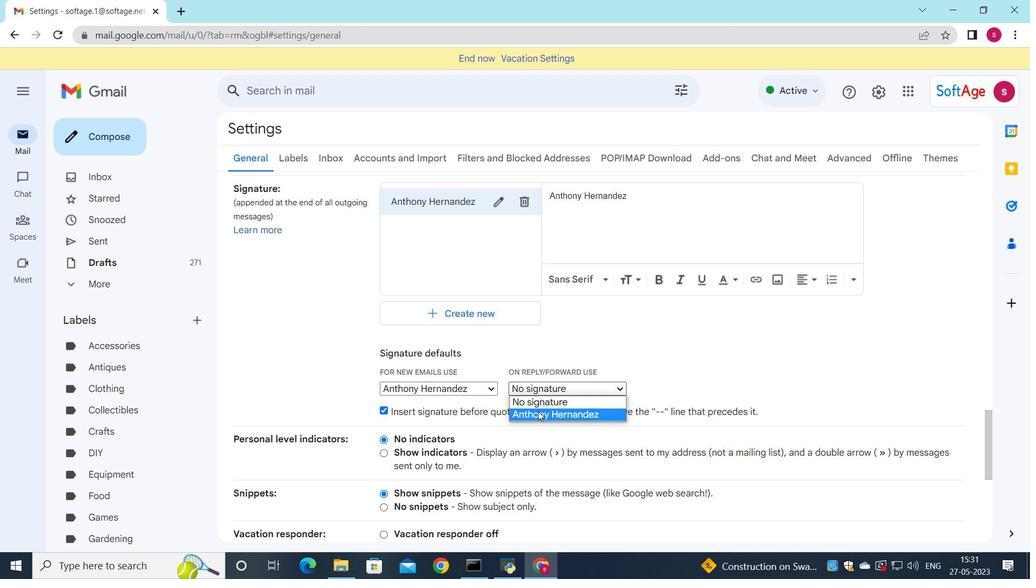 
Action: Mouse moved to (537, 406)
Screenshot: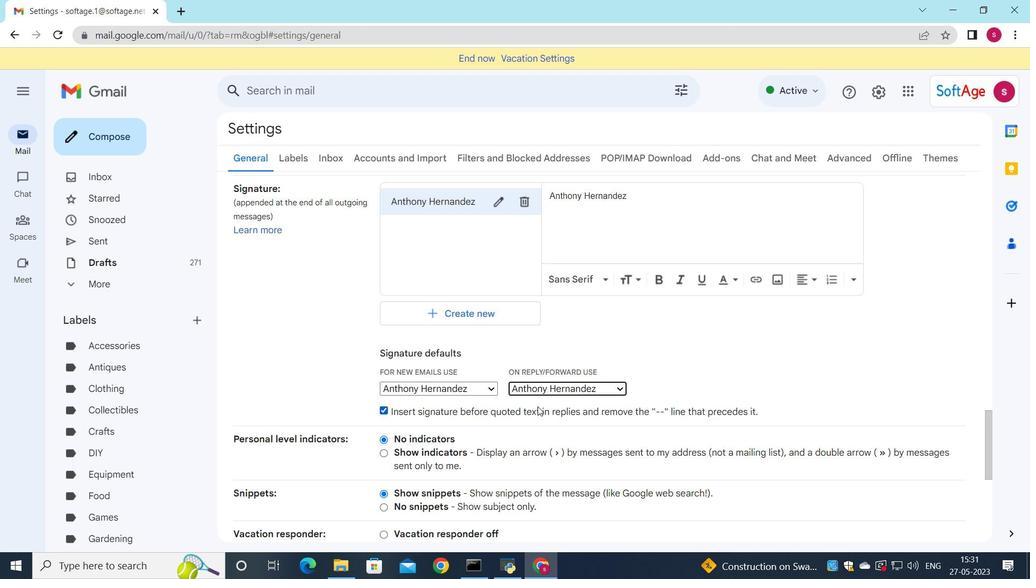 
Action: Mouse scrolled (537, 406) with delta (0, 0)
Screenshot: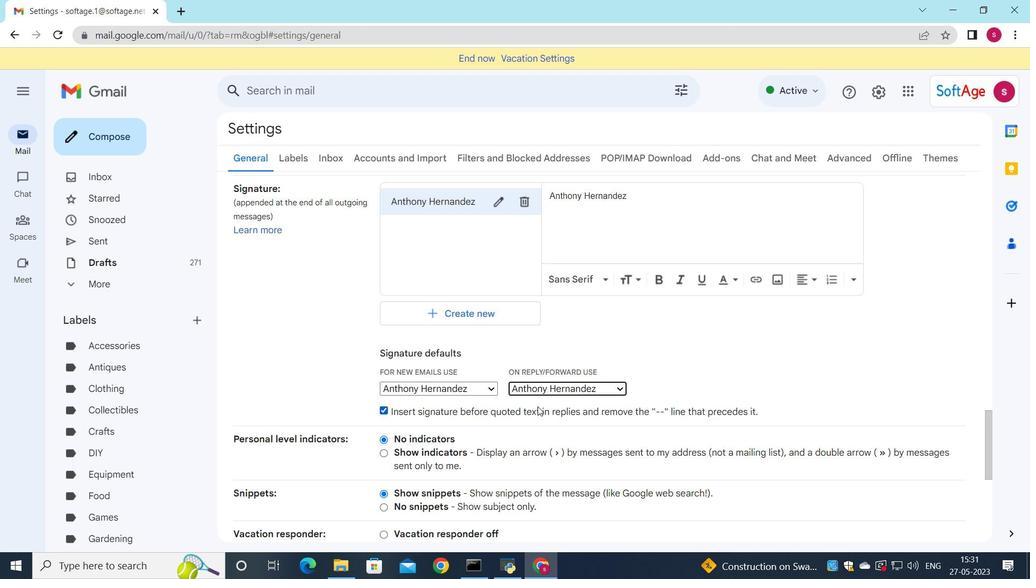 
Action: Mouse scrolled (537, 406) with delta (0, 0)
Screenshot: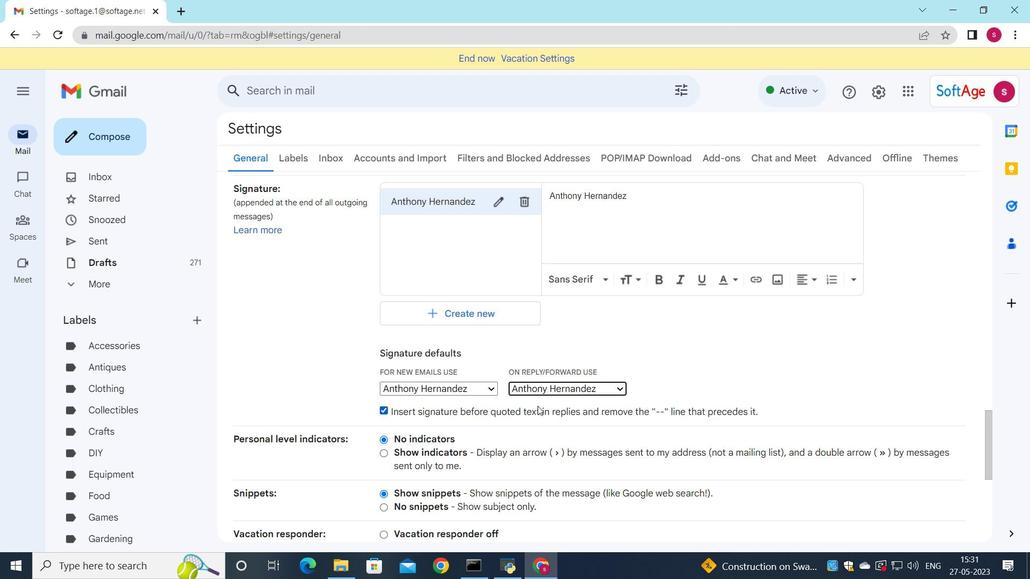 
Action: Mouse scrolled (537, 406) with delta (0, 0)
Screenshot: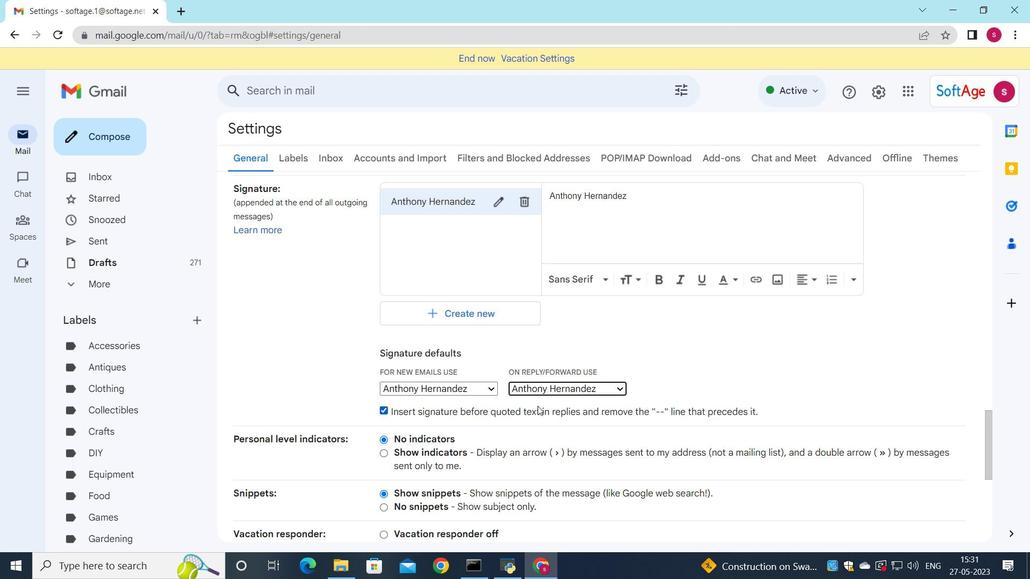 
Action: Mouse scrolled (537, 406) with delta (0, 0)
Screenshot: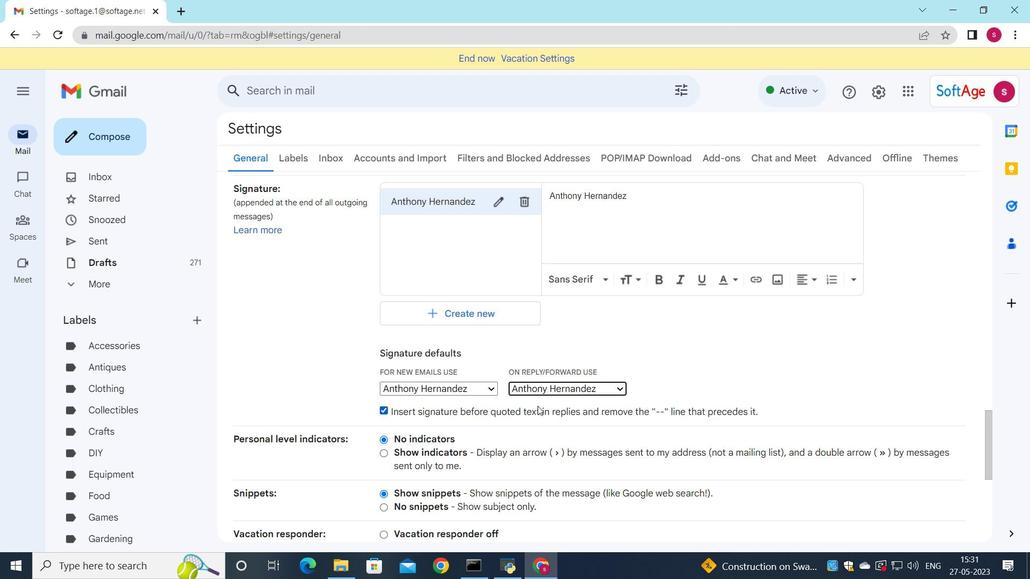 
Action: Mouse moved to (545, 455)
Screenshot: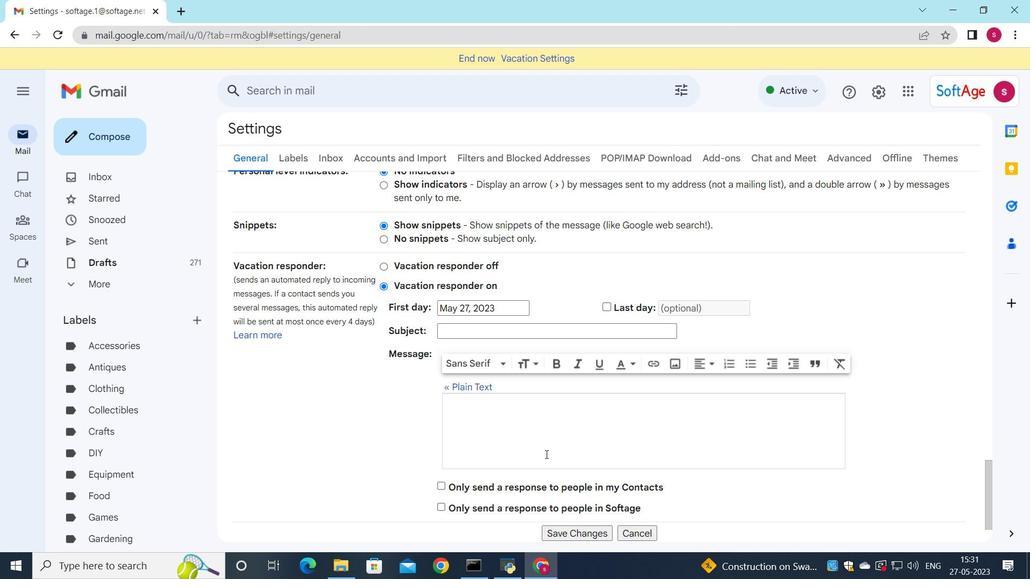 
Action: Mouse scrolled (545, 454) with delta (0, 0)
Screenshot: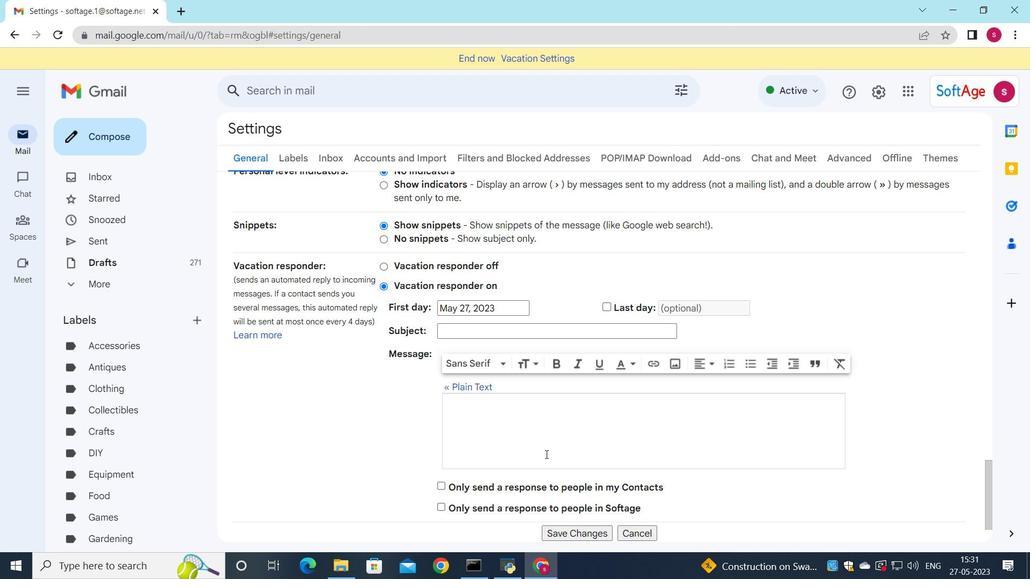 
Action: Mouse moved to (545, 457)
Screenshot: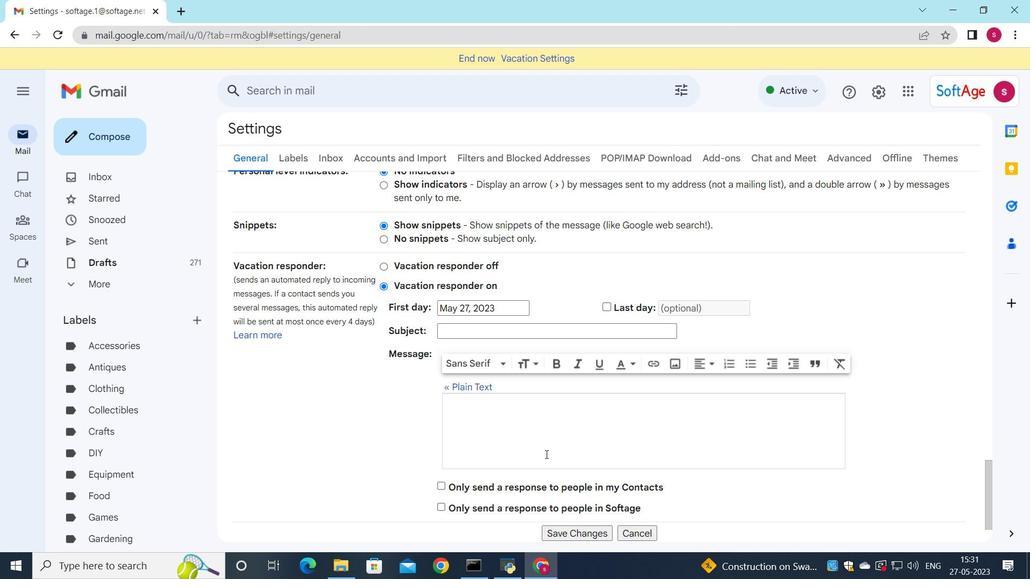 
Action: Mouse scrolled (545, 457) with delta (0, 0)
Screenshot: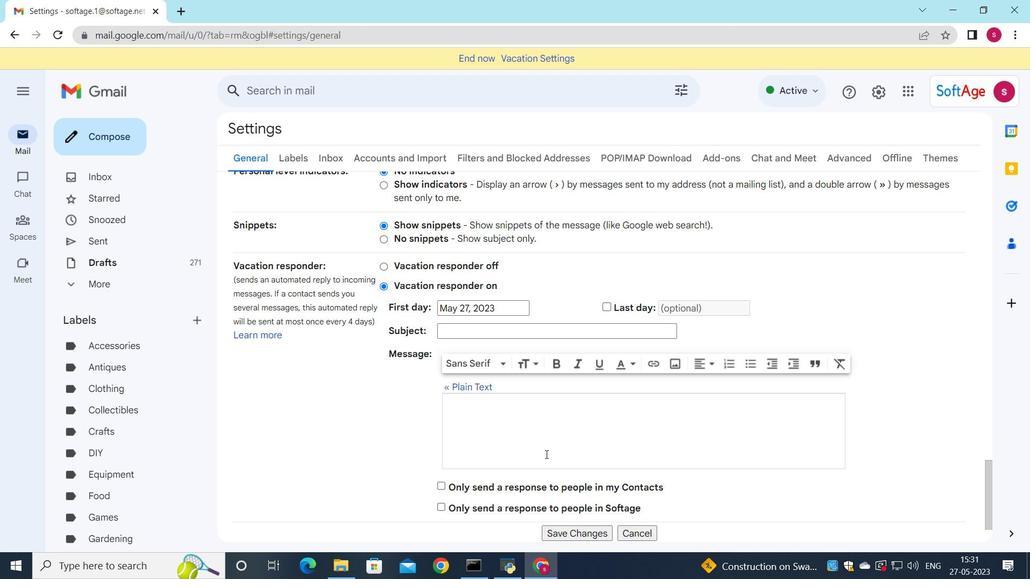 
Action: Mouse moved to (545, 459)
Screenshot: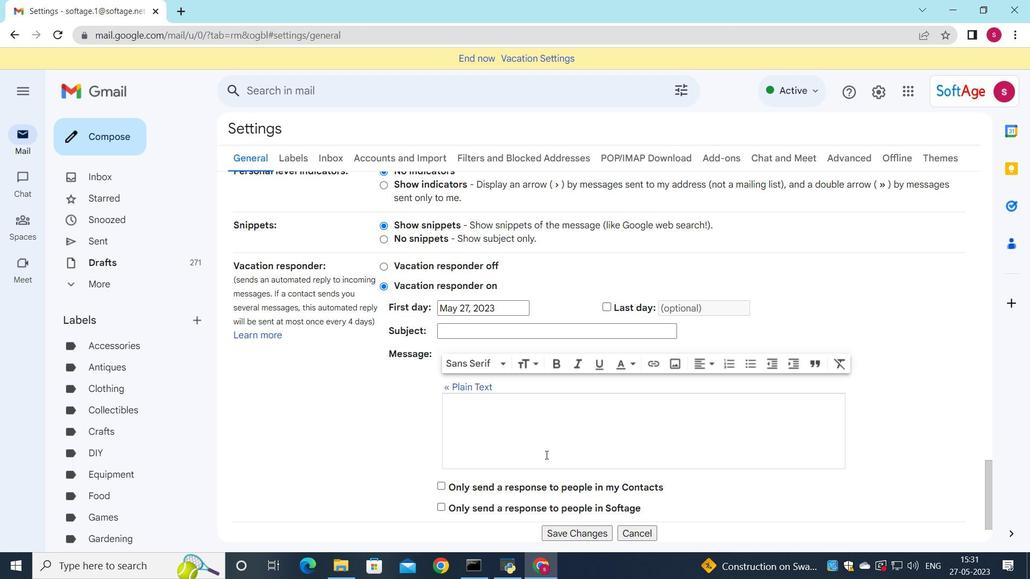 
Action: Mouse scrolled (545, 458) with delta (0, 0)
Screenshot: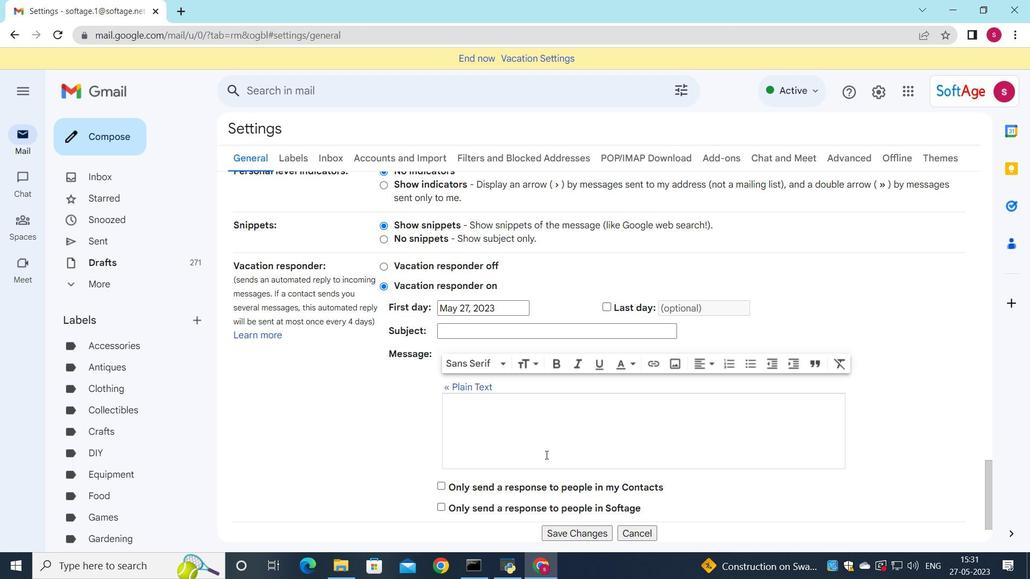 
Action: Mouse moved to (557, 469)
Screenshot: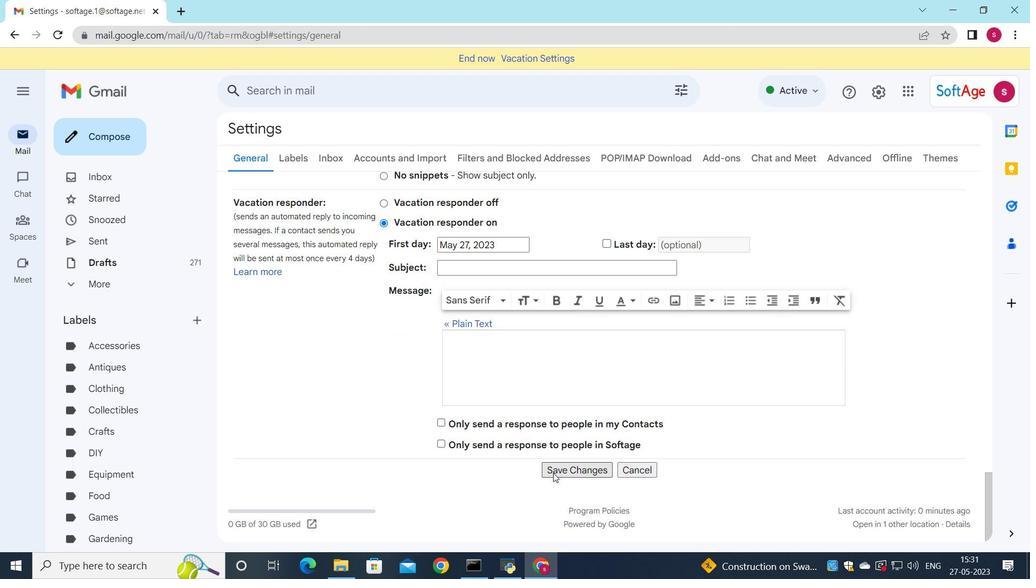 
Action: Mouse pressed left at (557, 469)
Screenshot: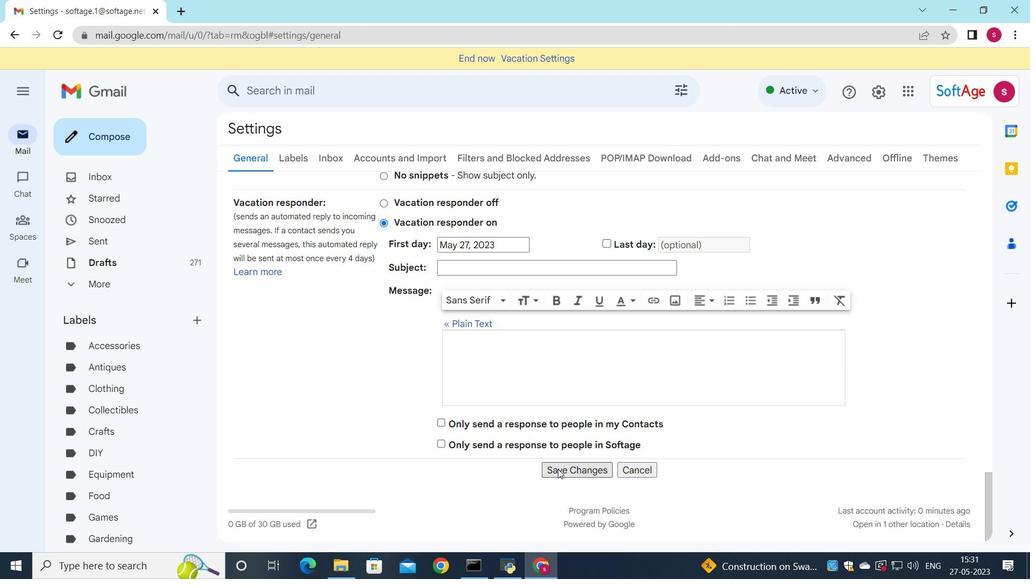 
Action: Mouse moved to (136, 130)
Screenshot: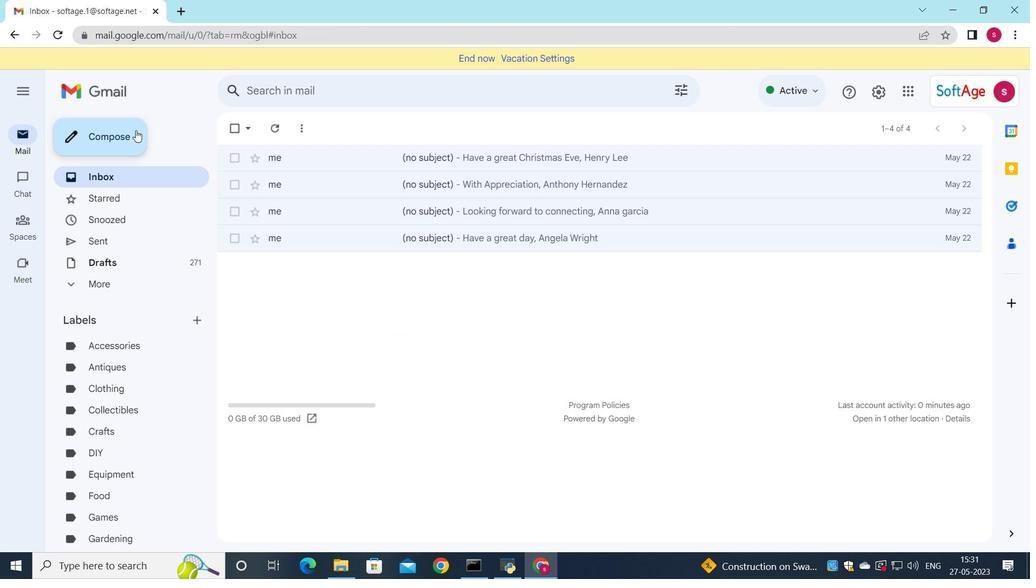 
Action: Mouse pressed left at (136, 130)
Screenshot: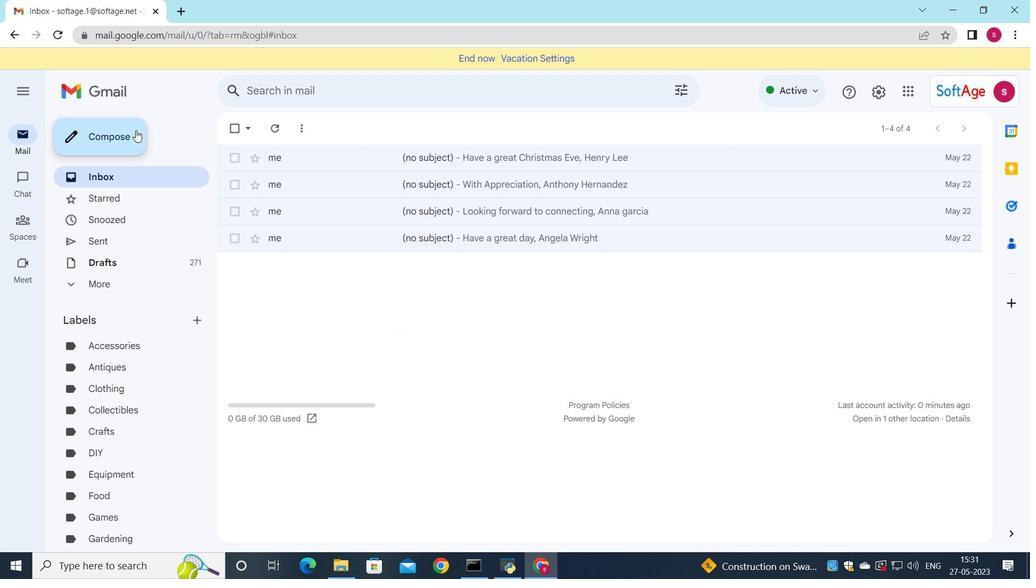
Action: Mouse moved to (784, 276)
Screenshot: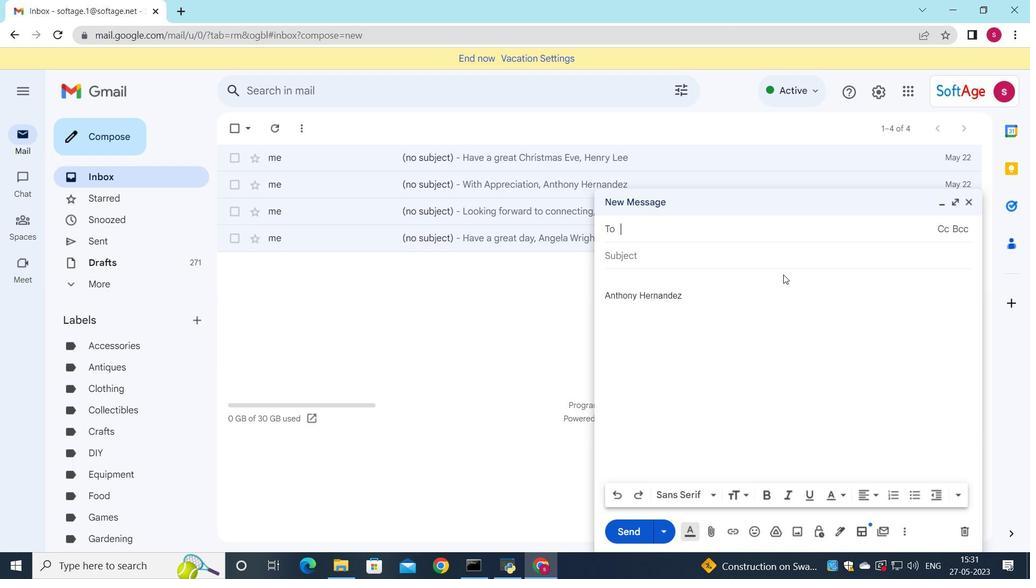 
Action: Key pressed soft
Screenshot: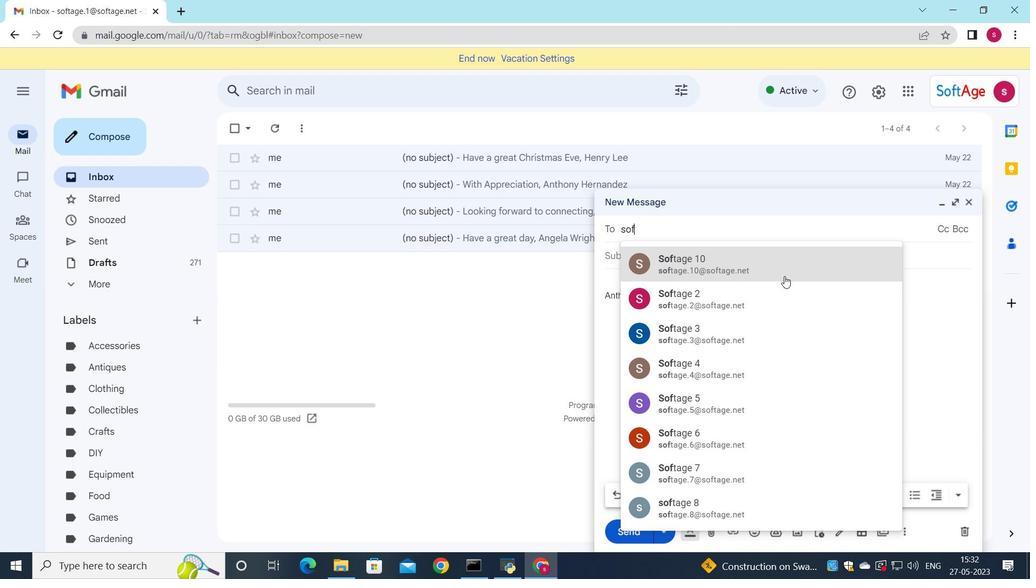 
Action: Mouse moved to (691, 400)
Screenshot: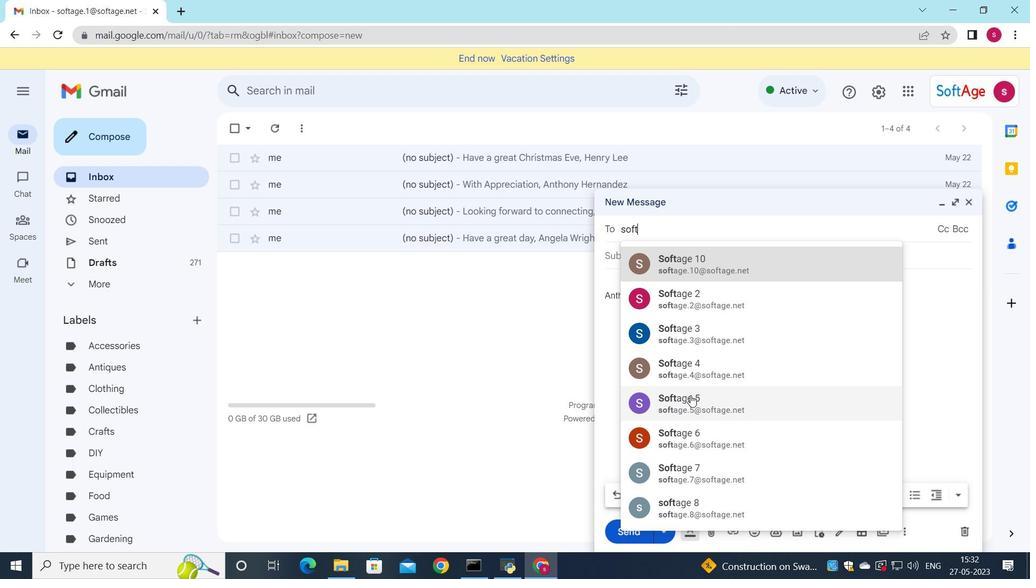 
Action: Mouse pressed left at (691, 400)
Screenshot: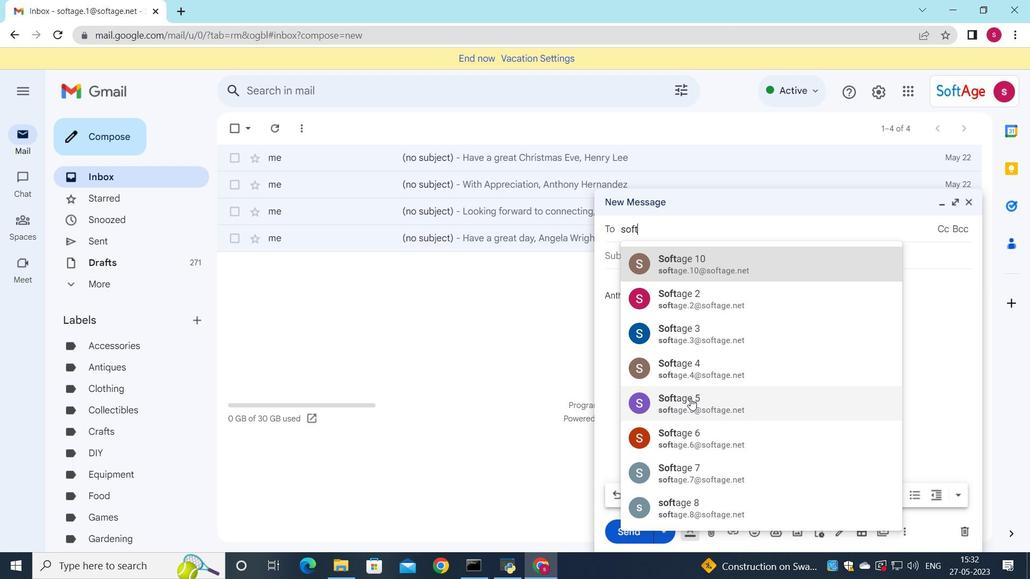 
Action: Mouse moved to (793, 294)
Screenshot: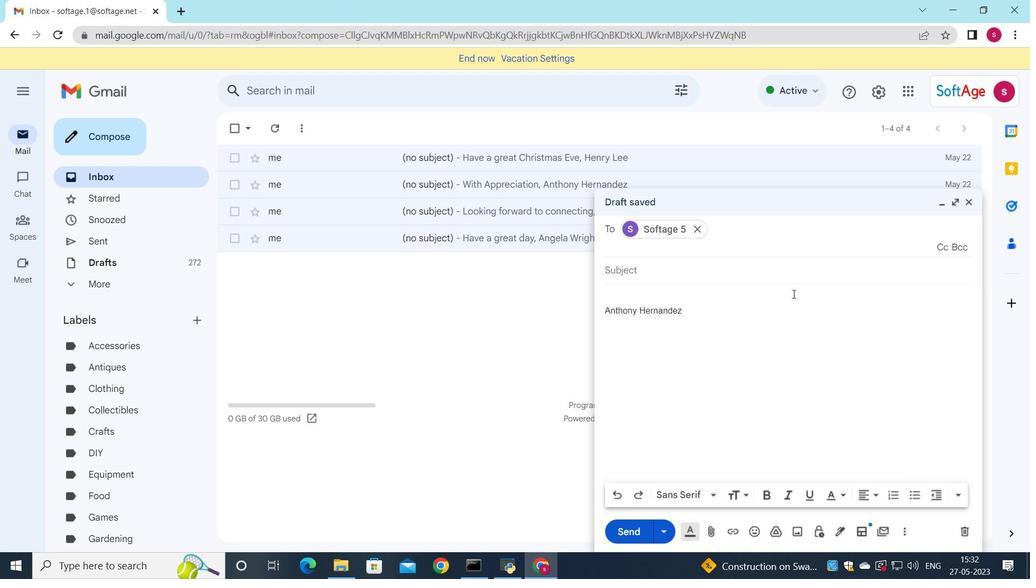 
Action: Key pressed s
Screenshot: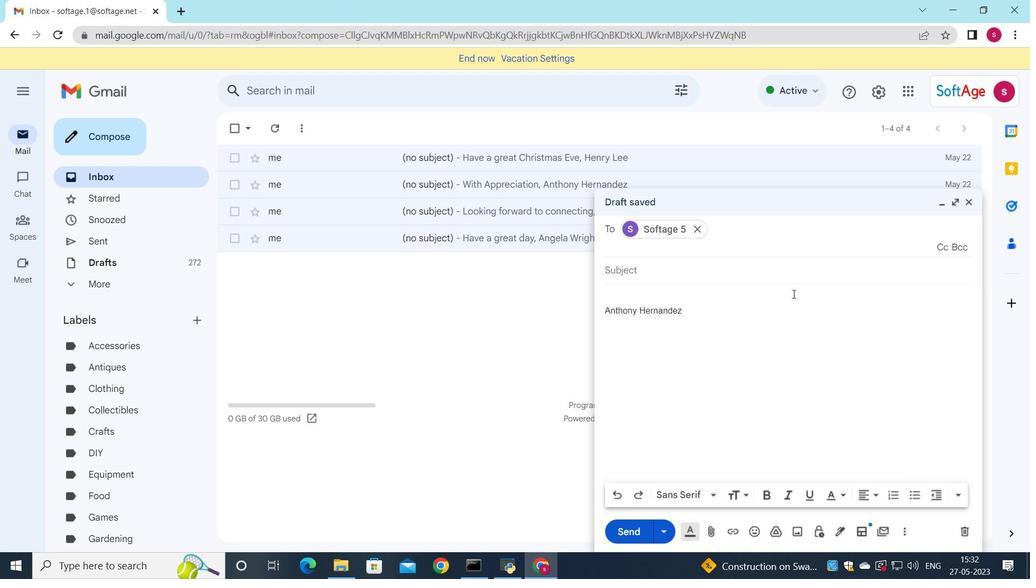 
Action: Mouse moved to (780, 291)
Screenshot: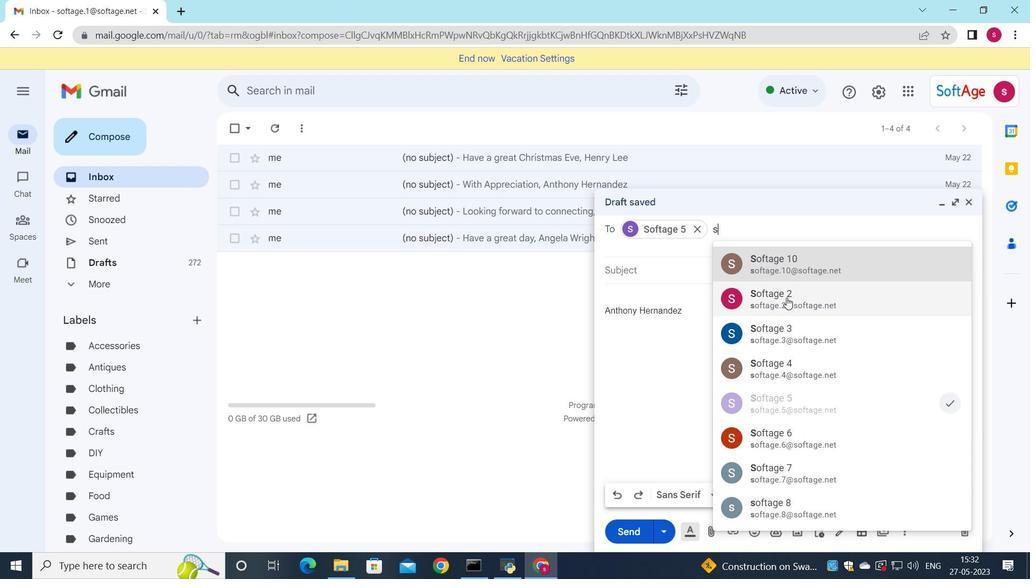 
Action: Key pressed o
Screenshot: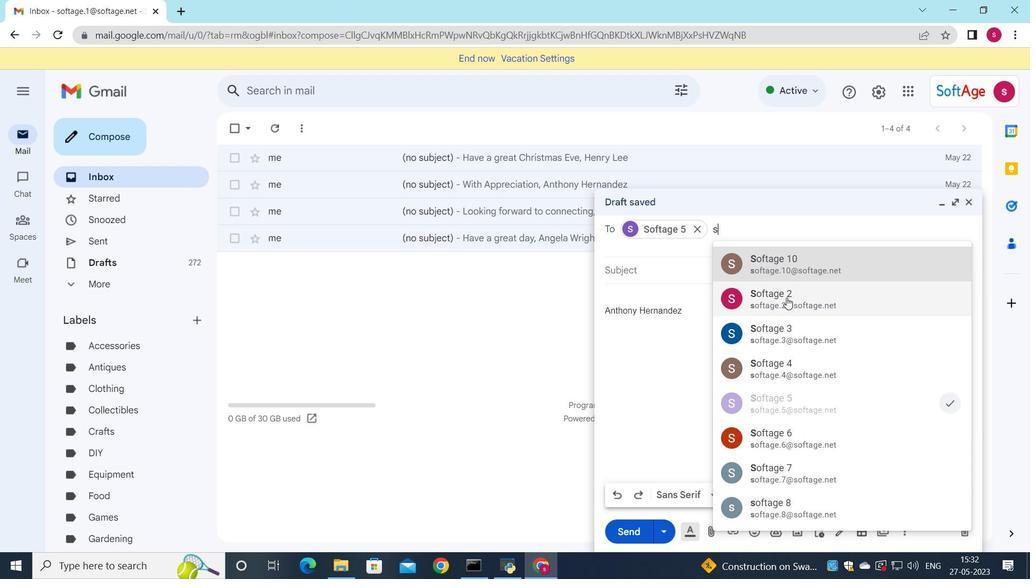 
Action: Mouse moved to (803, 434)
Screenshot: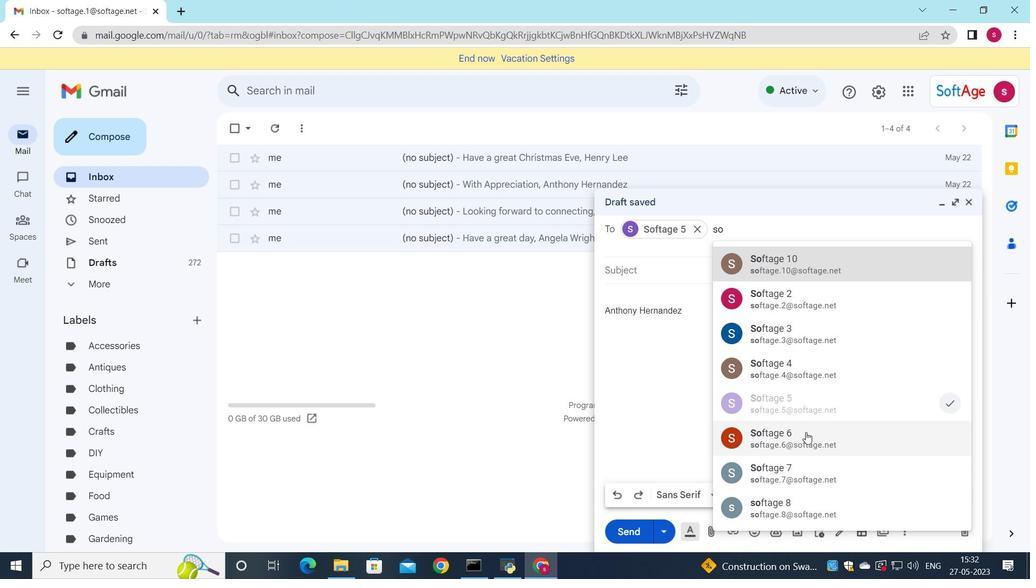 
Action: Mouse pressed left at (803, 434)
Screenshot: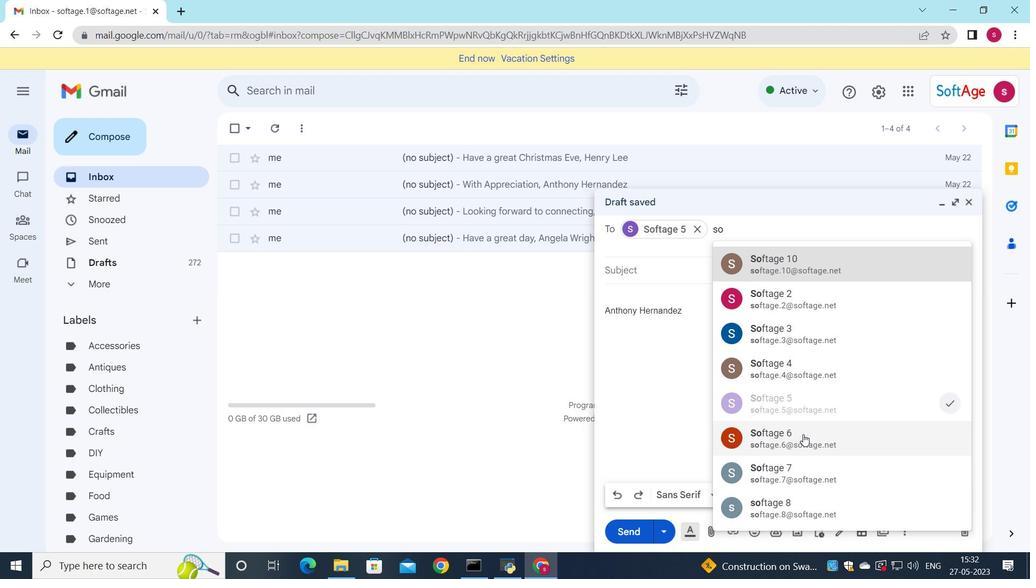 
Action: Mouse moved to (943, 249)
Screenshot: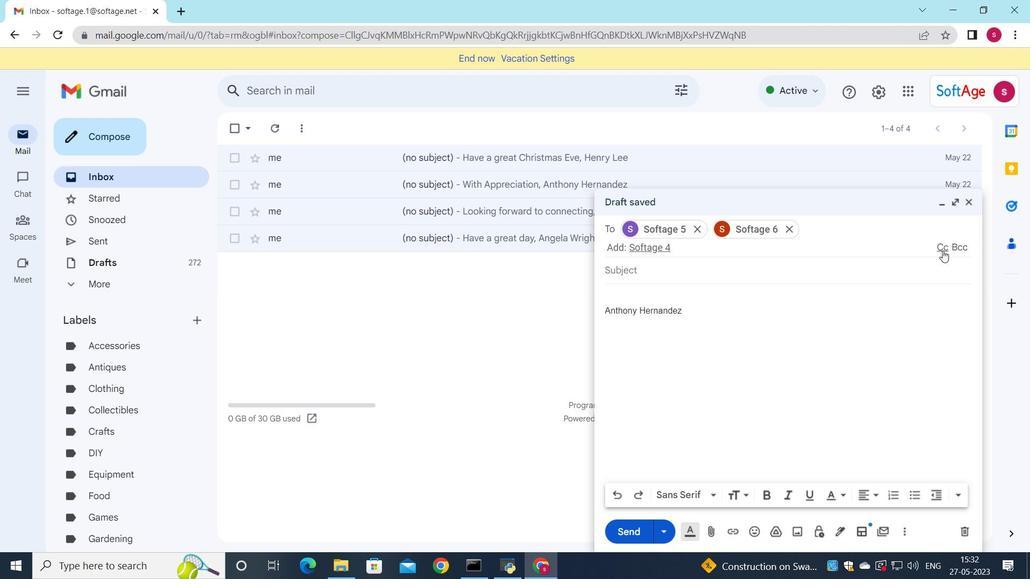 
Action: Mouse pressed left at (943, 249)
Screenshot: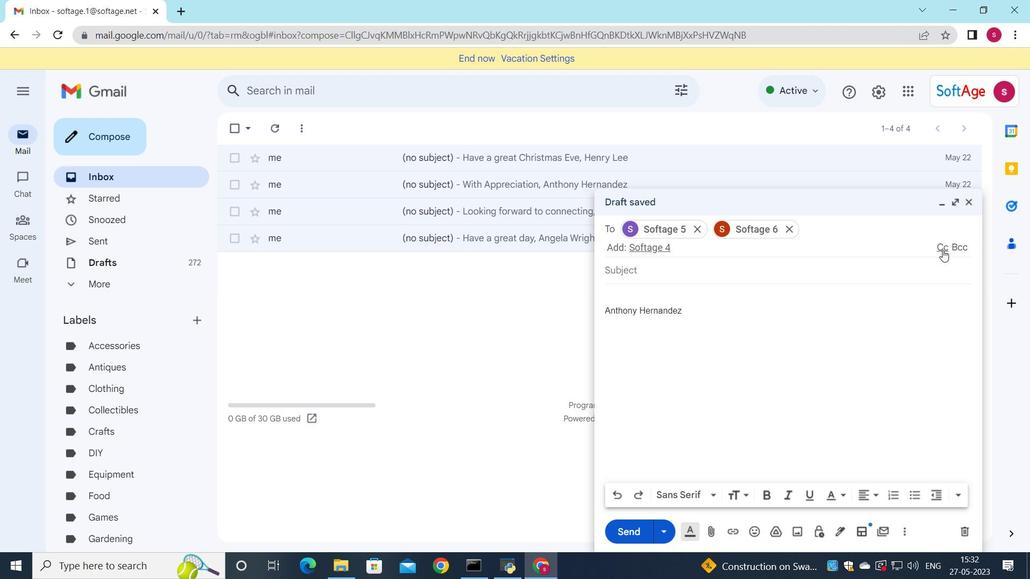 
Action: Mouse moved to (809, 269)
Screenshot: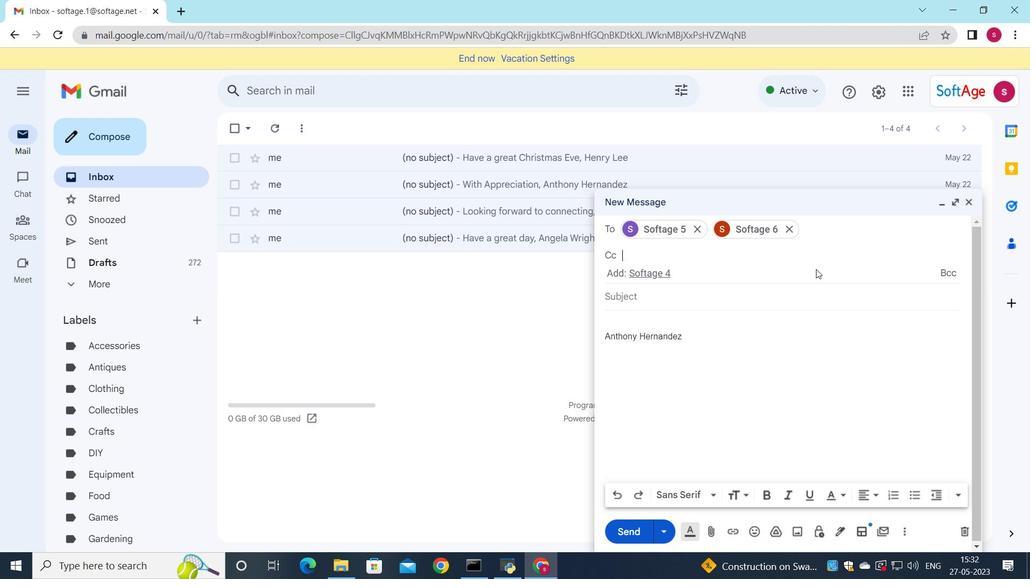 
Action: Key pressed s
Screenshot: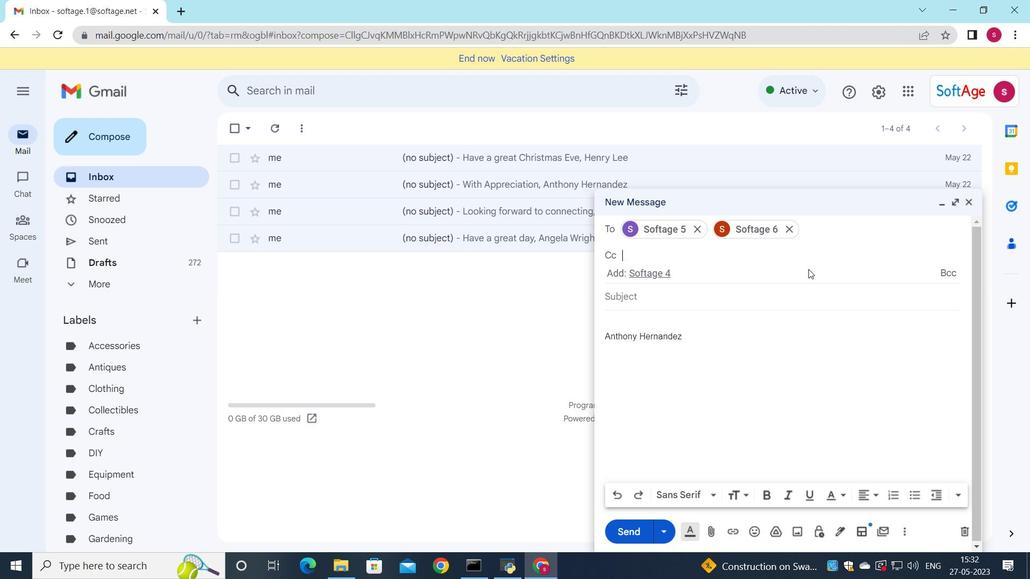 
Action: Mouse moved to (745, 487)
Screenshot: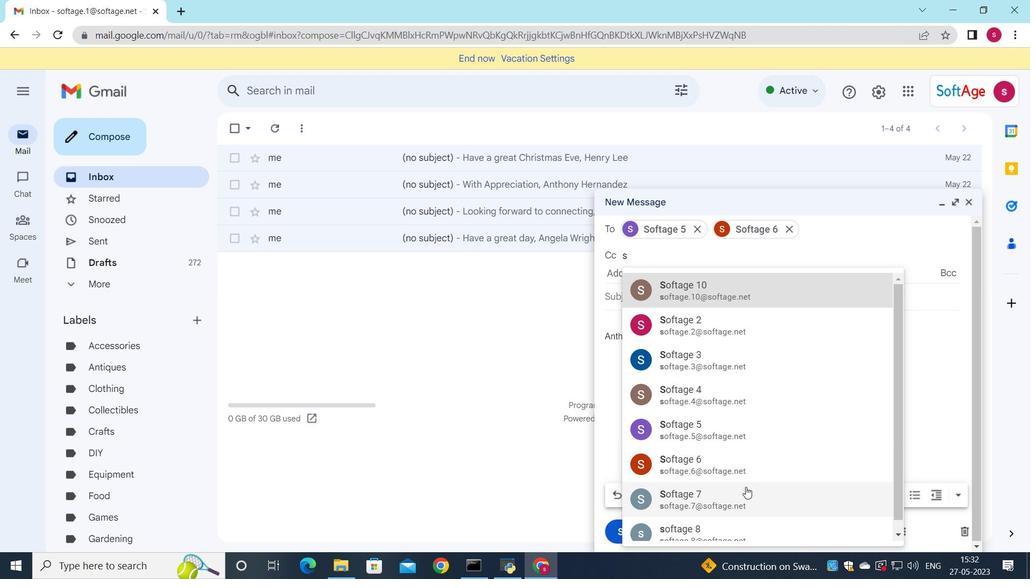 
Action: Mouse pressed left at (745, 487)
Screenshot: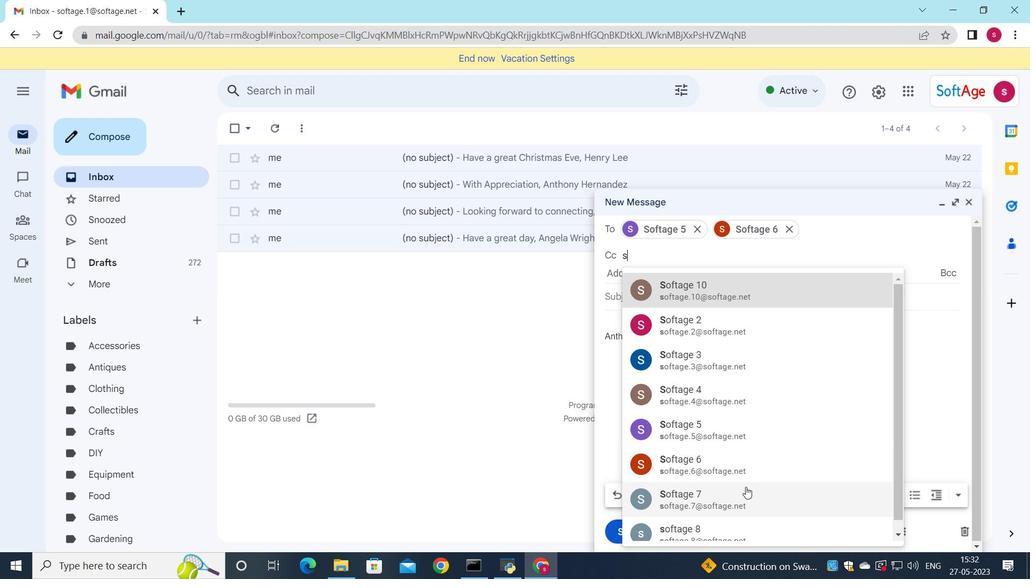 
Action: Mouse moved to (649, 296)
Screenshot: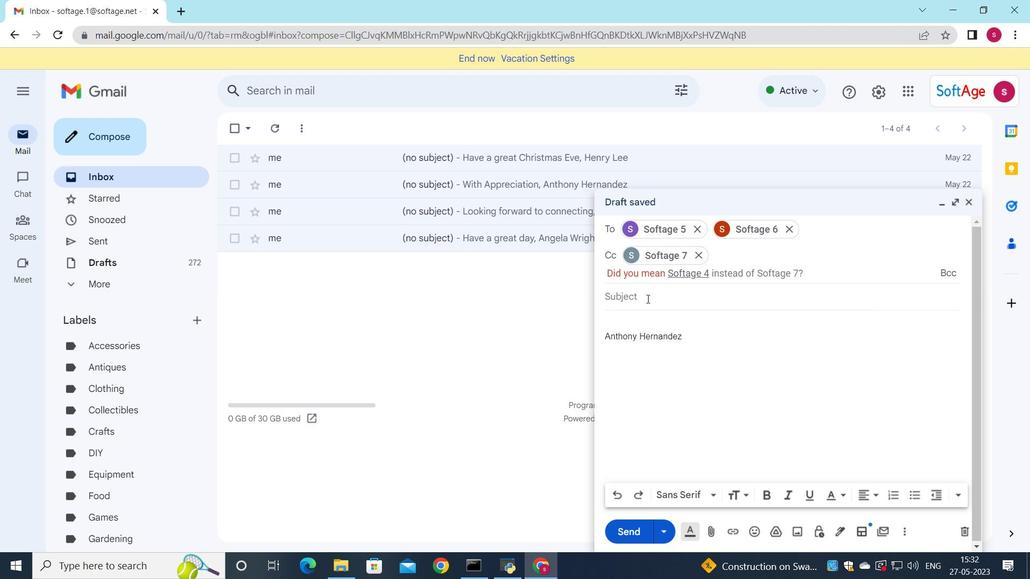 
Action: Mouse pressed left at (649, 296)
Screenshot: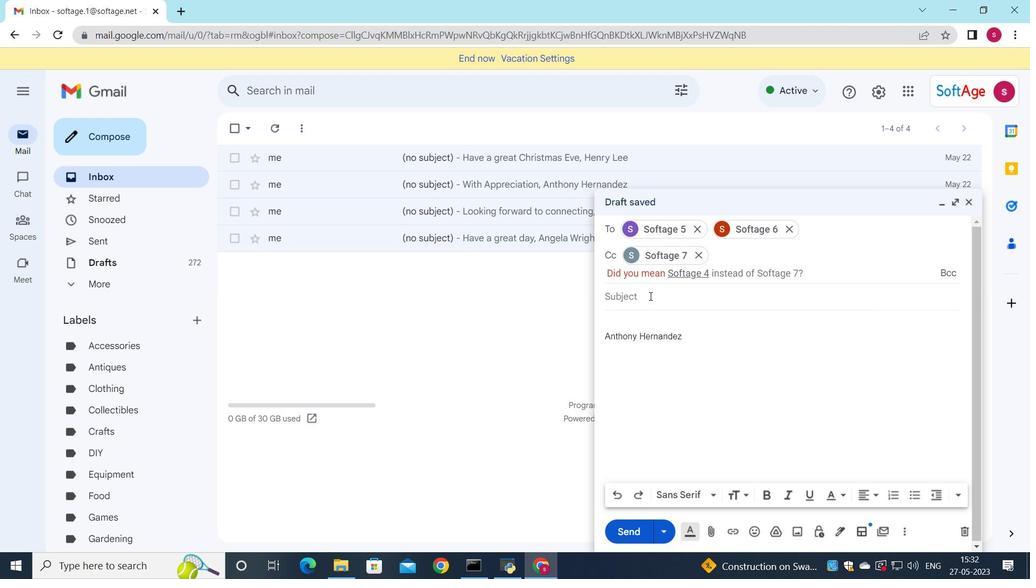 
Action: Key pressed <Key.shift>Networking<Key.space>opportunity
Screenshot: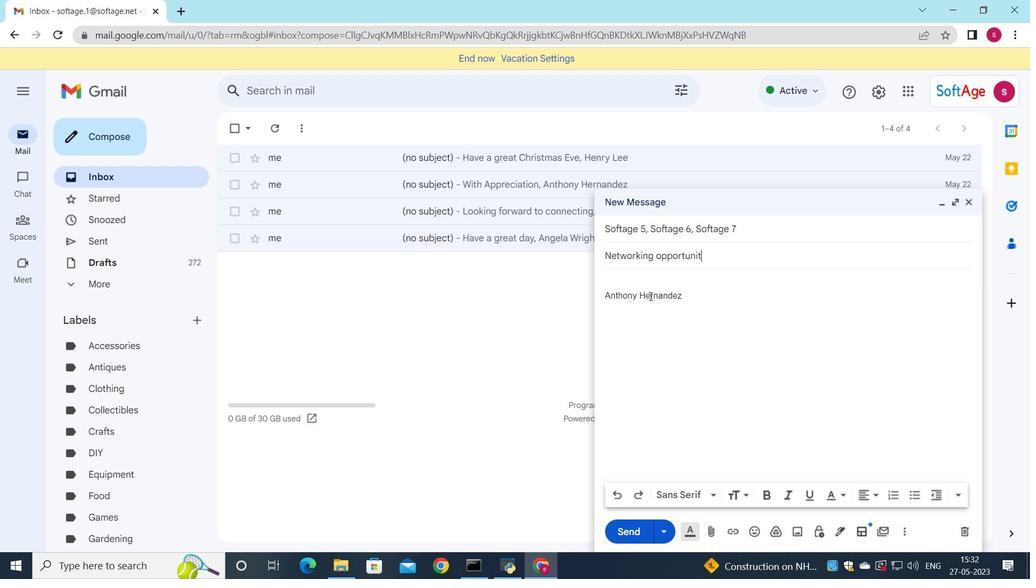 
Action: Mouse moved to (631, 280)
Screenshot: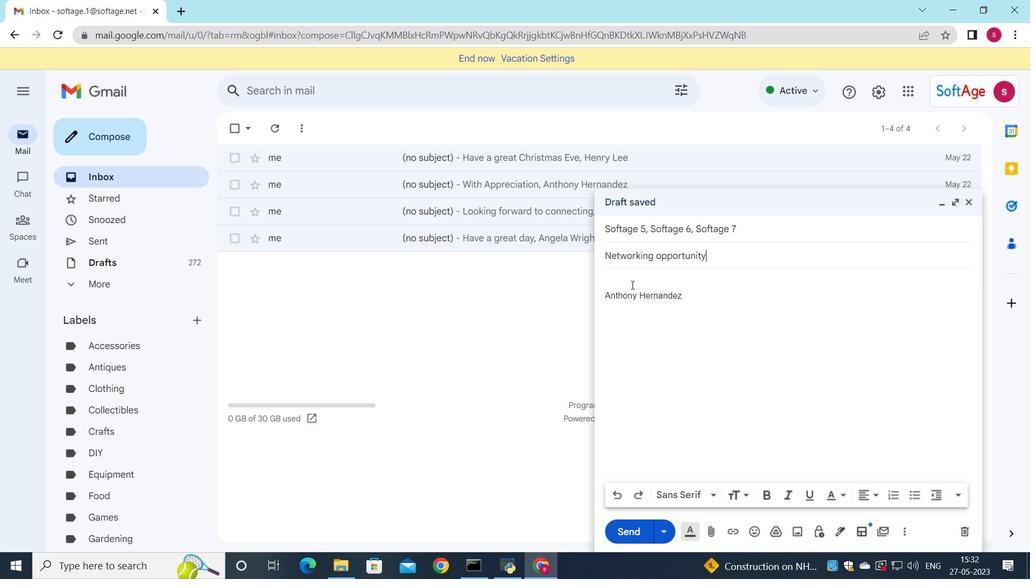 
Action: Mouse pressed left at (631, 280)
Screenshot: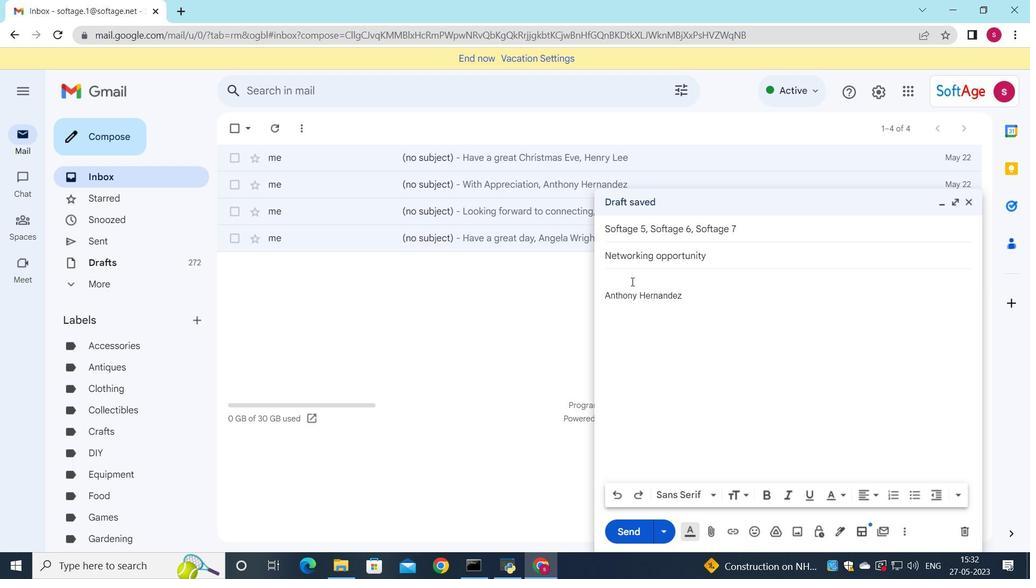 
Action: Key pressed <Key.shift>I<Key.space>look<Key.space>forward<Key.space>to<Key.space>heat<Key.backspace>ring<Key.space>from<Key.space>you<Key.space>soon.
Screenshot: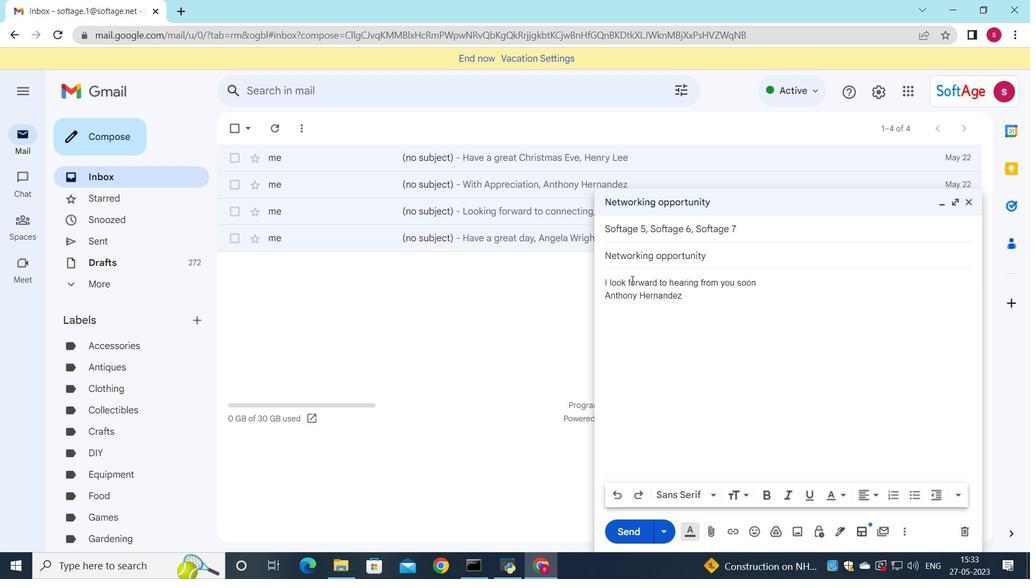 
Action: Mouse moved to (760, 284)
Screenshot: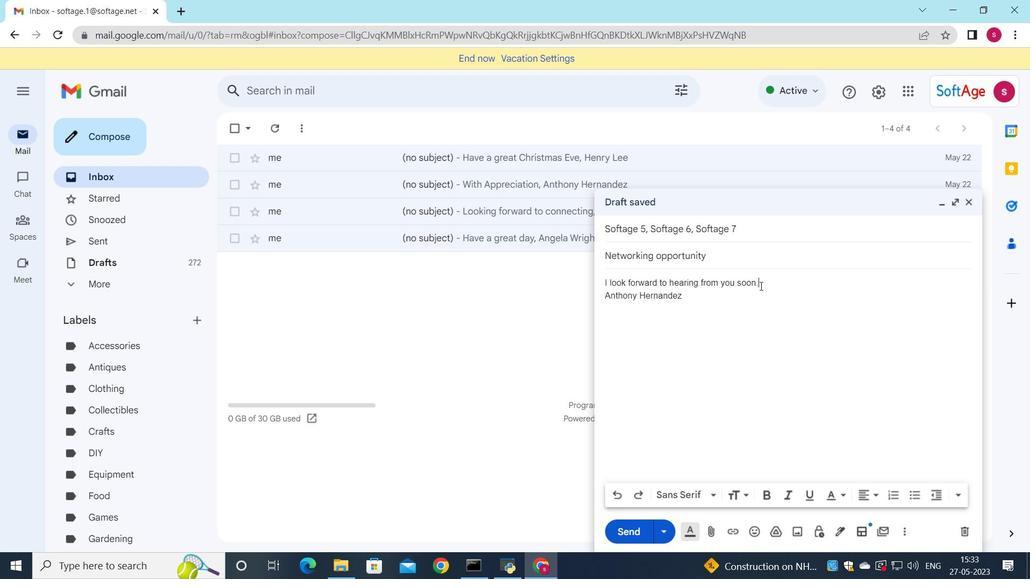 
Action: Mouse pressed left at (760, 284)
Screenshot: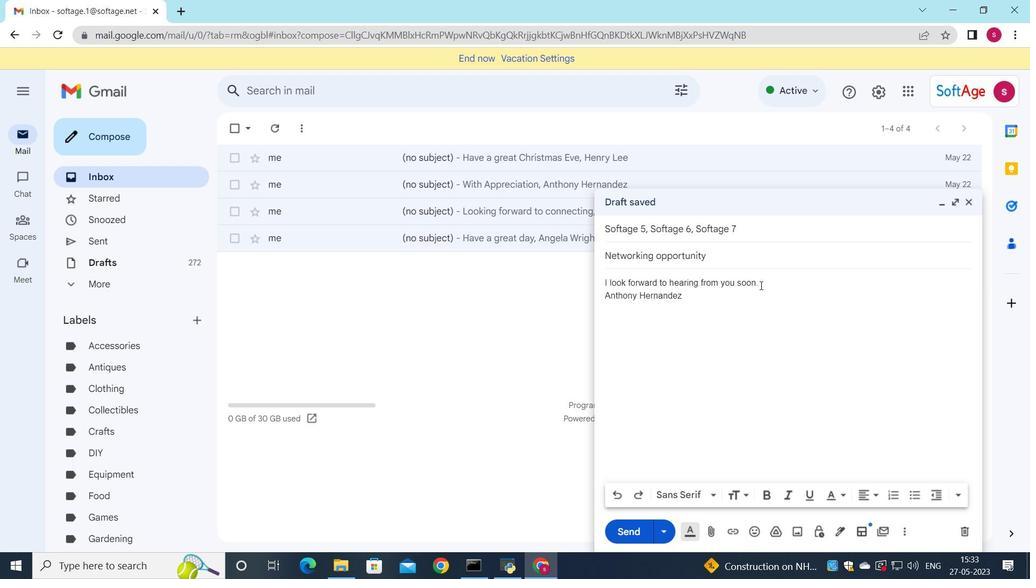 
Action: Mouse moved to (746, 496)
Screenshot: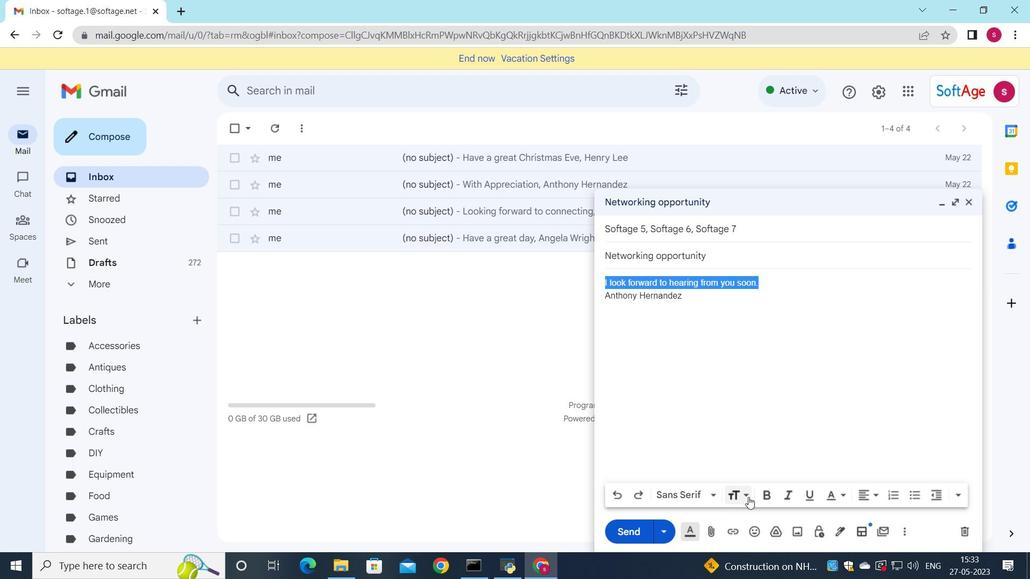 
Action: Mouse pressed left at (746, 496)
Screenshot: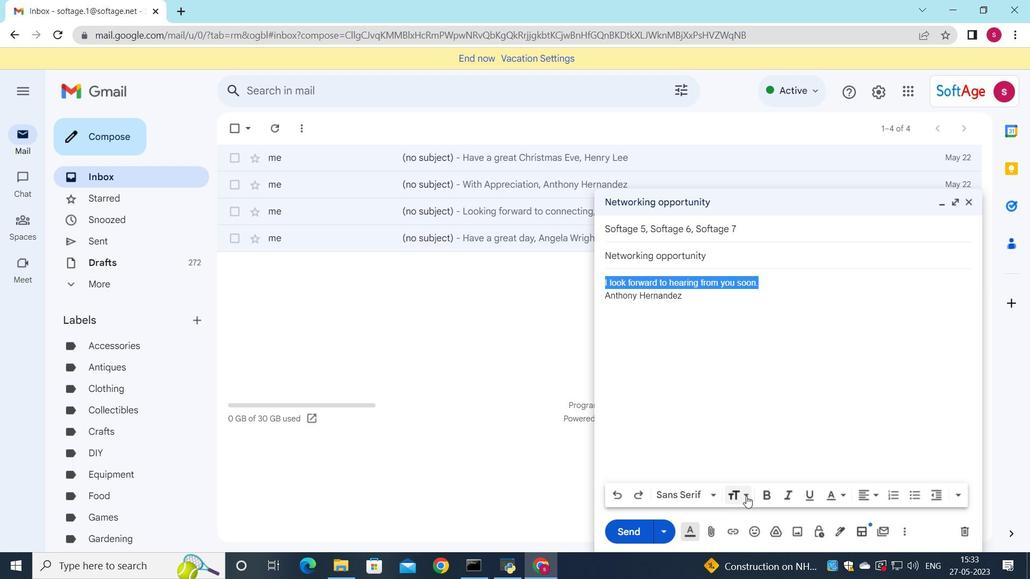 
Action: Mouse moved to (783, 417)
Screenshot: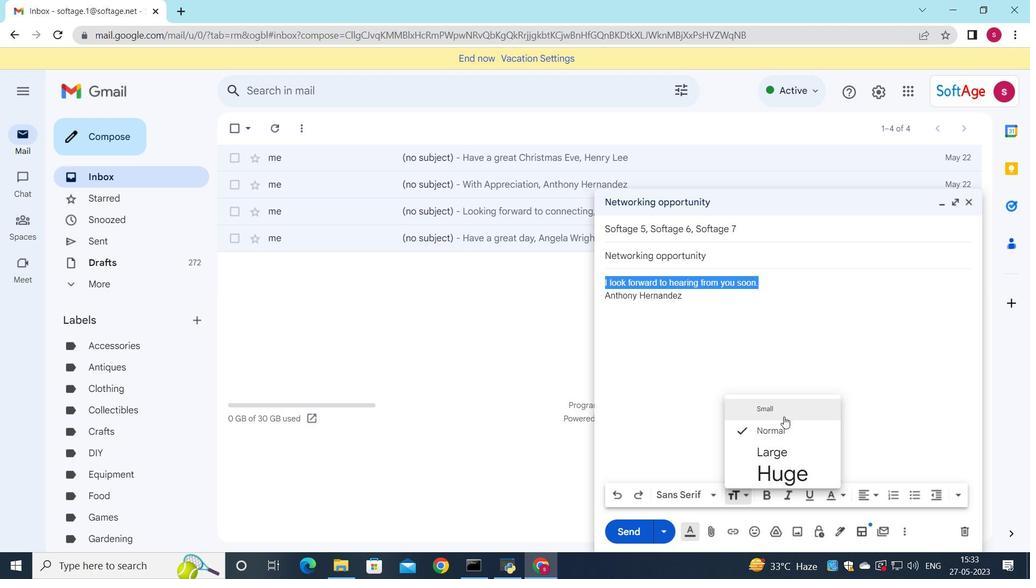 
Action: Mouse pressed left at (783, 417)
Screenshot: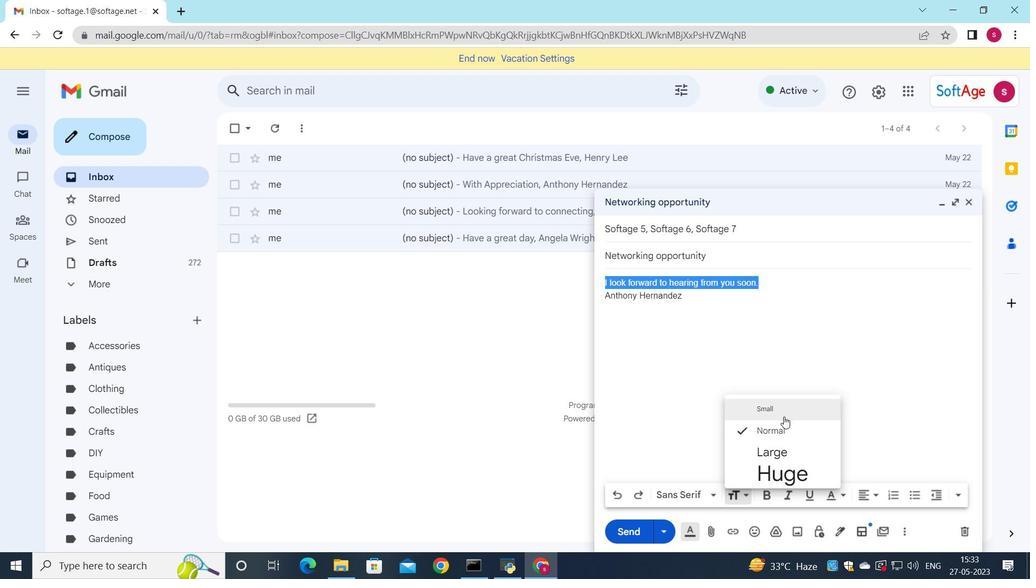 
Action: Mouse moved to (871, 498)
Screenshot: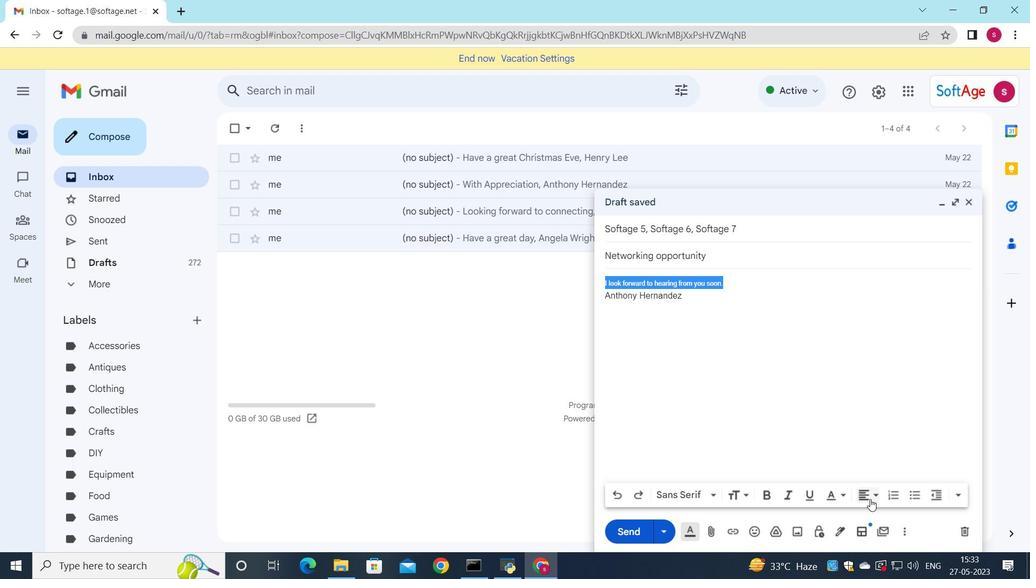 
Action: Mouse pressed left at (871, 498)
Screenshot: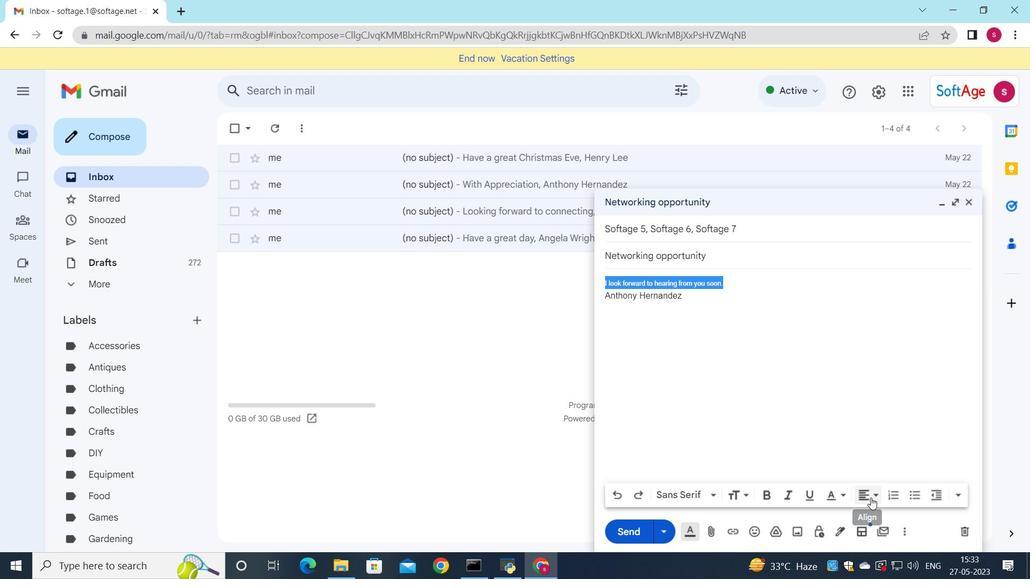 
Action: Mouse moved to (870, 440)
Screenshot: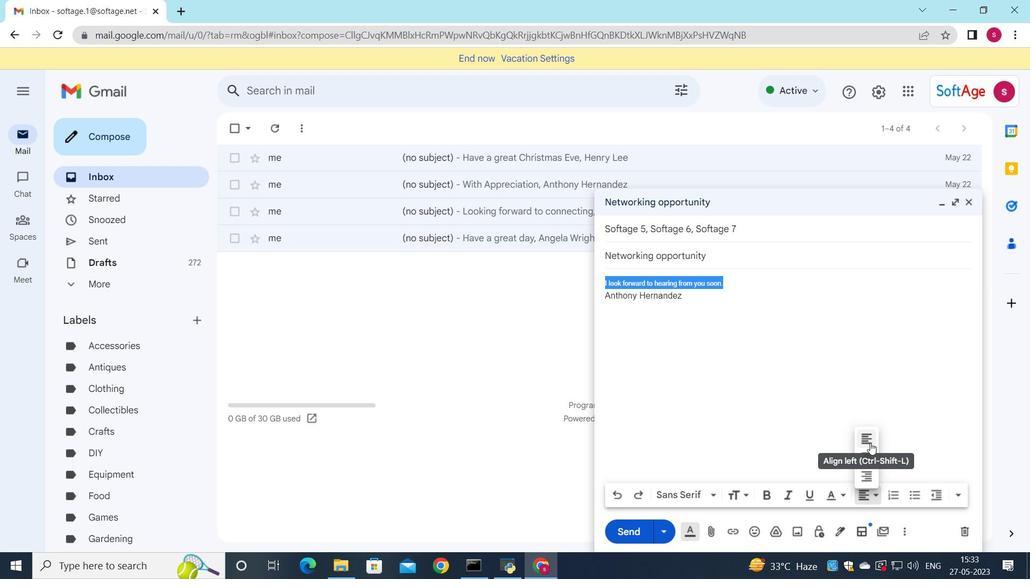 
Action: Mouse pressed left at (870, 440)
Screenshot: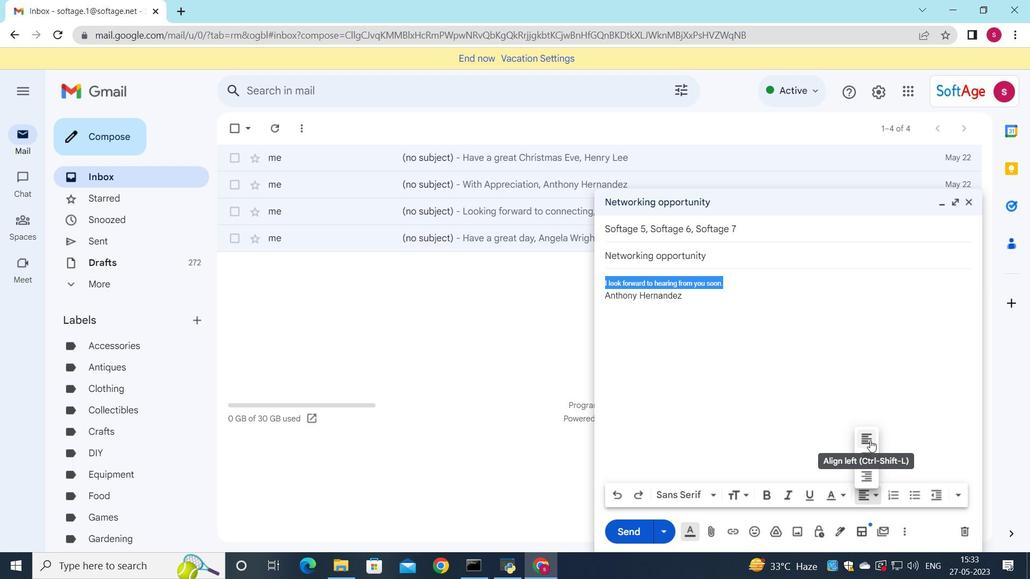 
Action: Mouse moved to (629, 533)
Screenshot: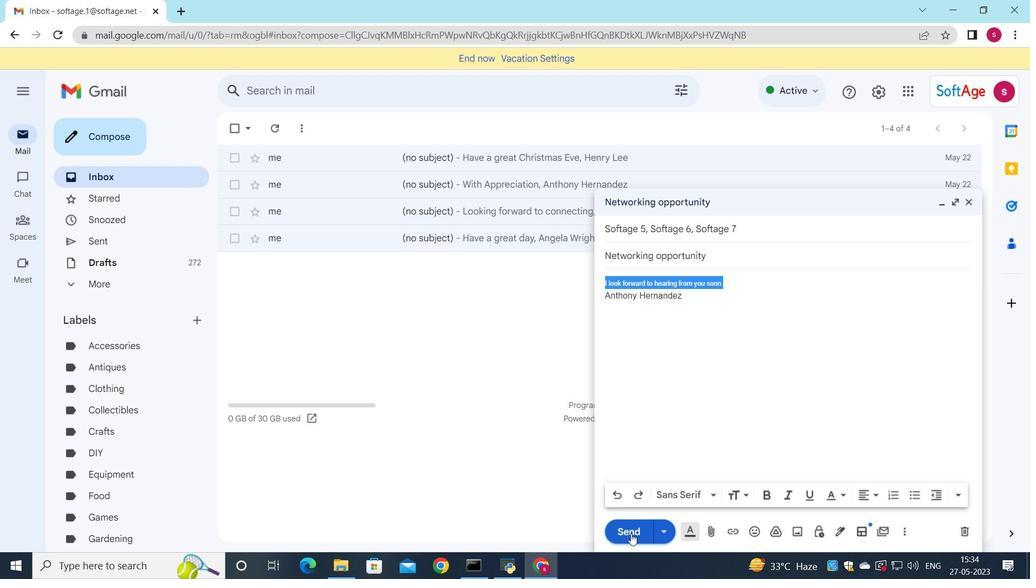 
Action: Mouse pressed left at (629, 533)
Screenshot: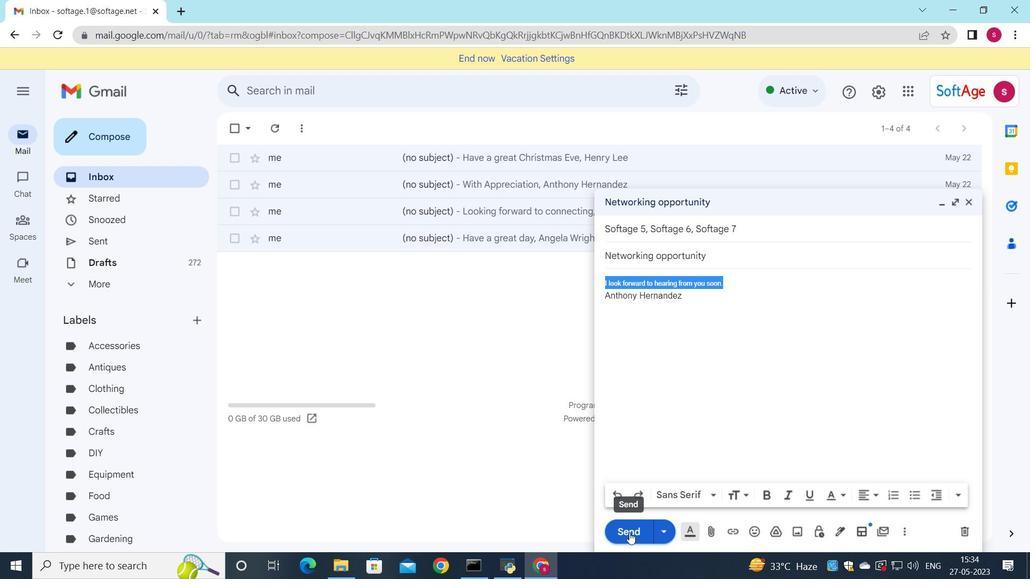 
Action: Mouse moved to (632, 532)
Screenshot: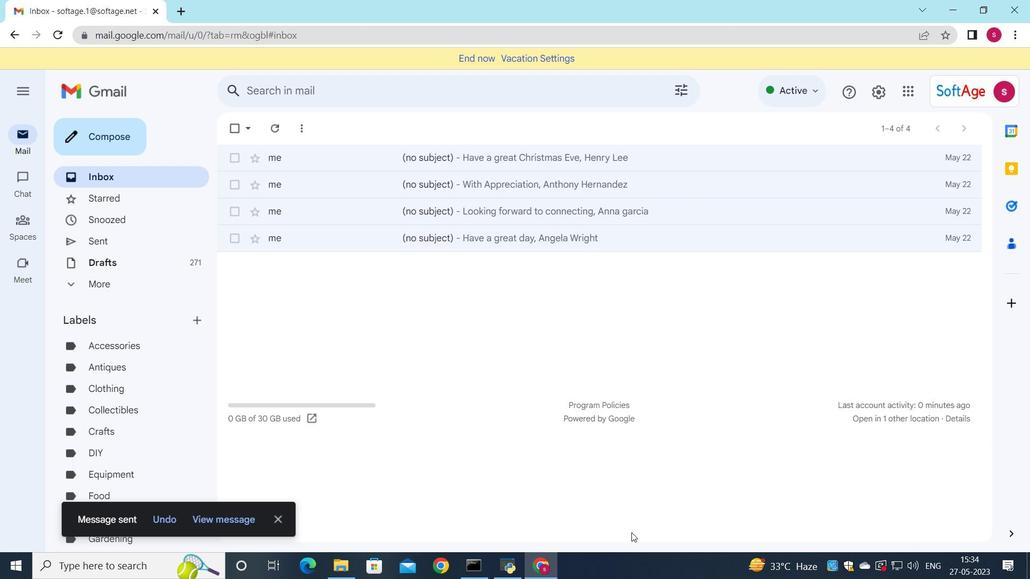
